 Task: Find connections with filter location Réo with filter topic #Datawith filter profile language French with filter current company Chegg Inc. with filter school Ram Lal Anand College with filter industry Spectator Sports with filter service category Bookkeeping with filter keywords title Administrative Specialist
Action: Mouse moved to (565, 102)
Screenshot: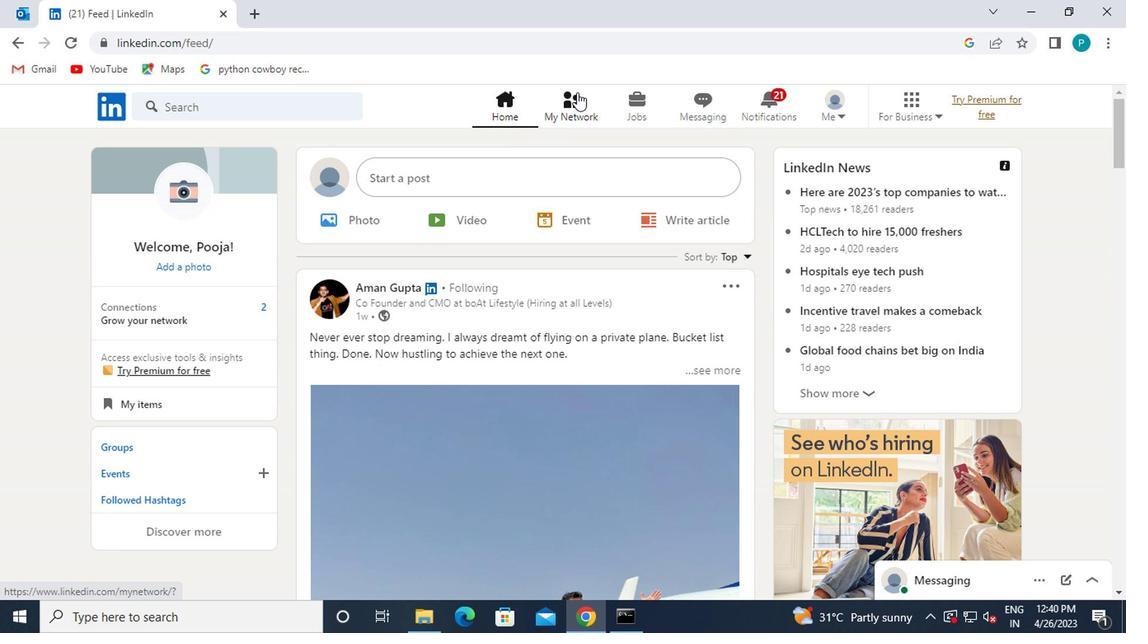 
Action: Mouse pressed left at (565, 102)
Screenshot: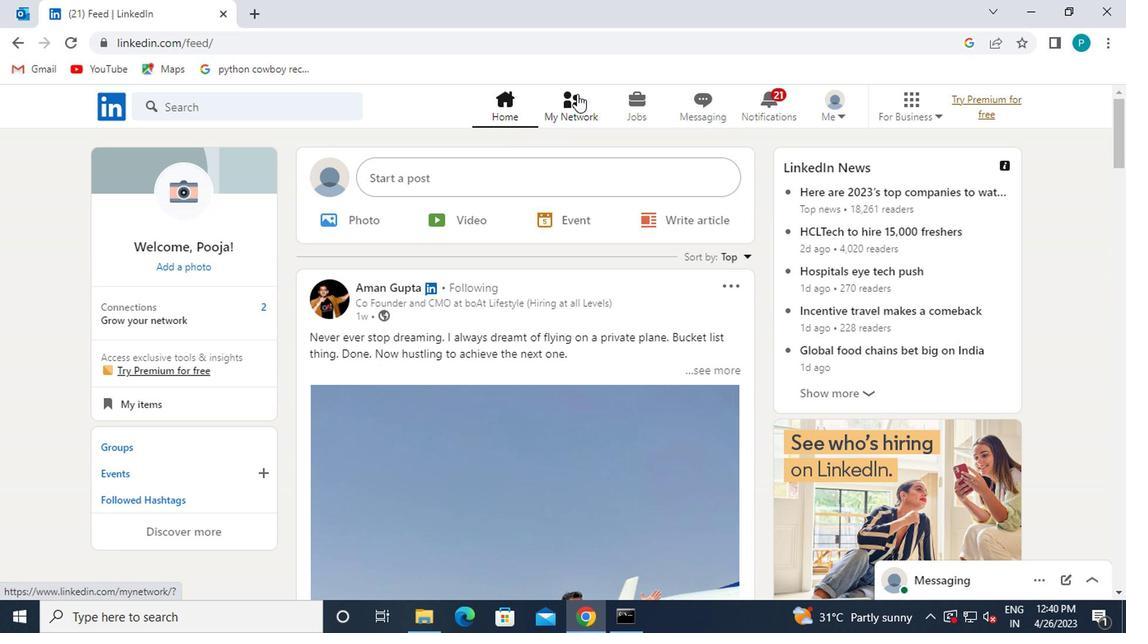 
Action: Mouse moved to (232, 198)
Screenshot: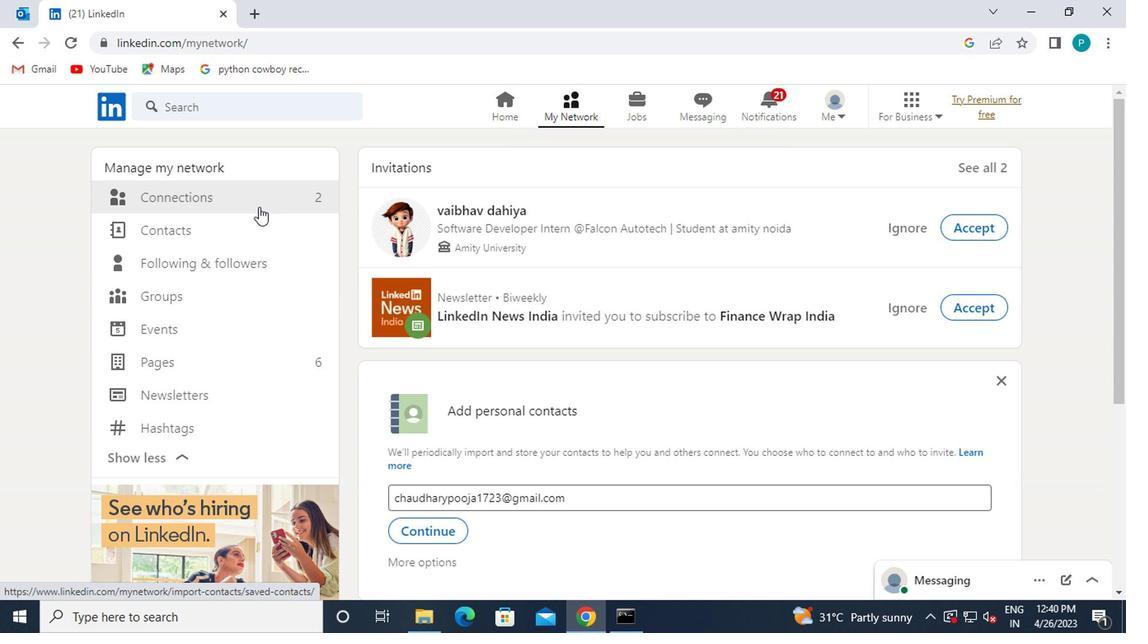 
Action: Mouse pressed left at (232, 198)
Screenshot: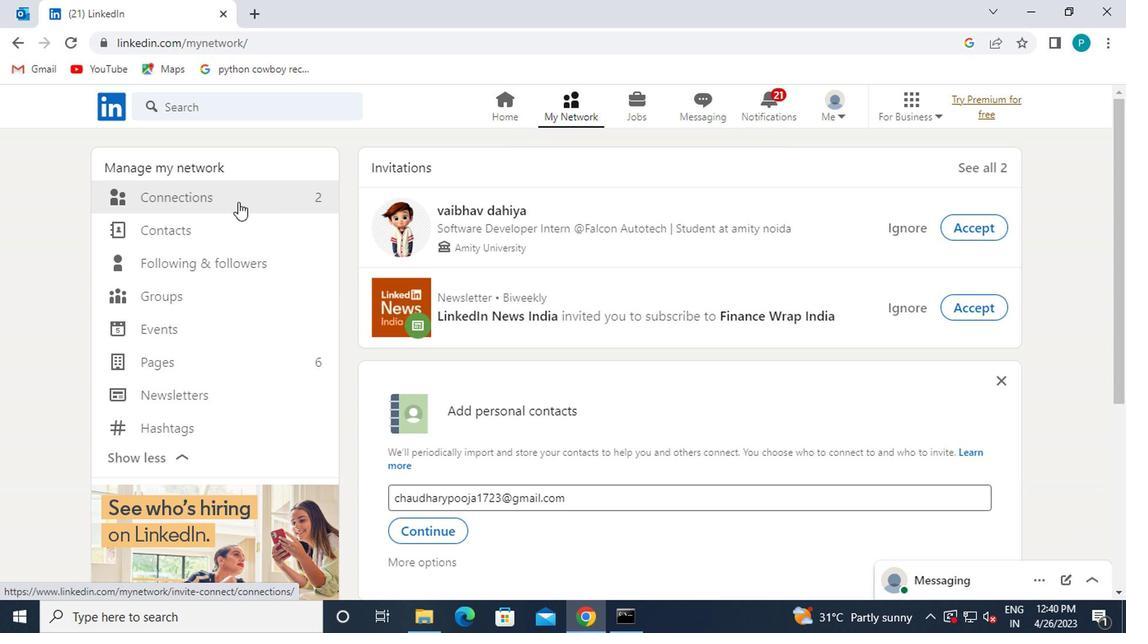 
Action: Mouse moved to (686, 200)
Screenshot: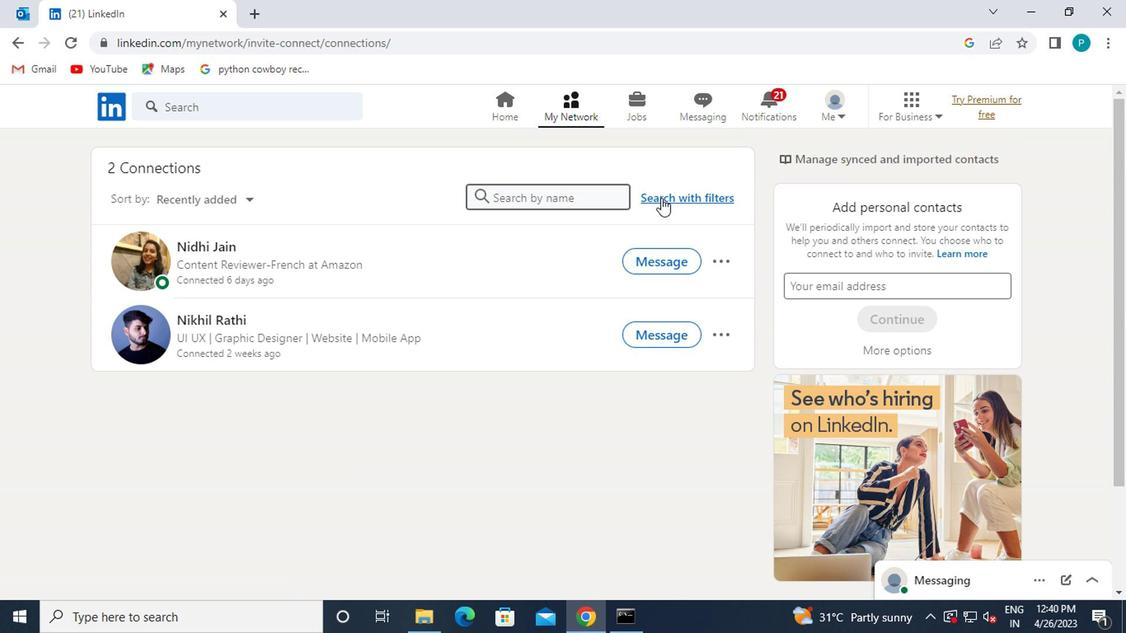 
Action: Mouse pressed left at (686, 200)
Screenshot: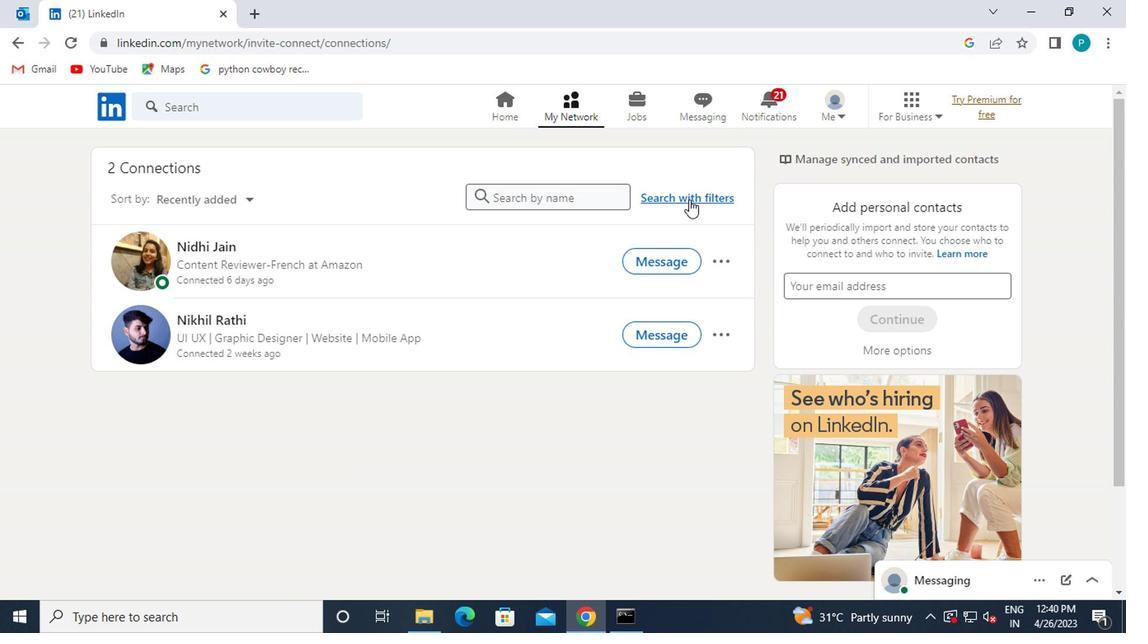 
Action: Mouse moved to (545, 161)
Screenshot: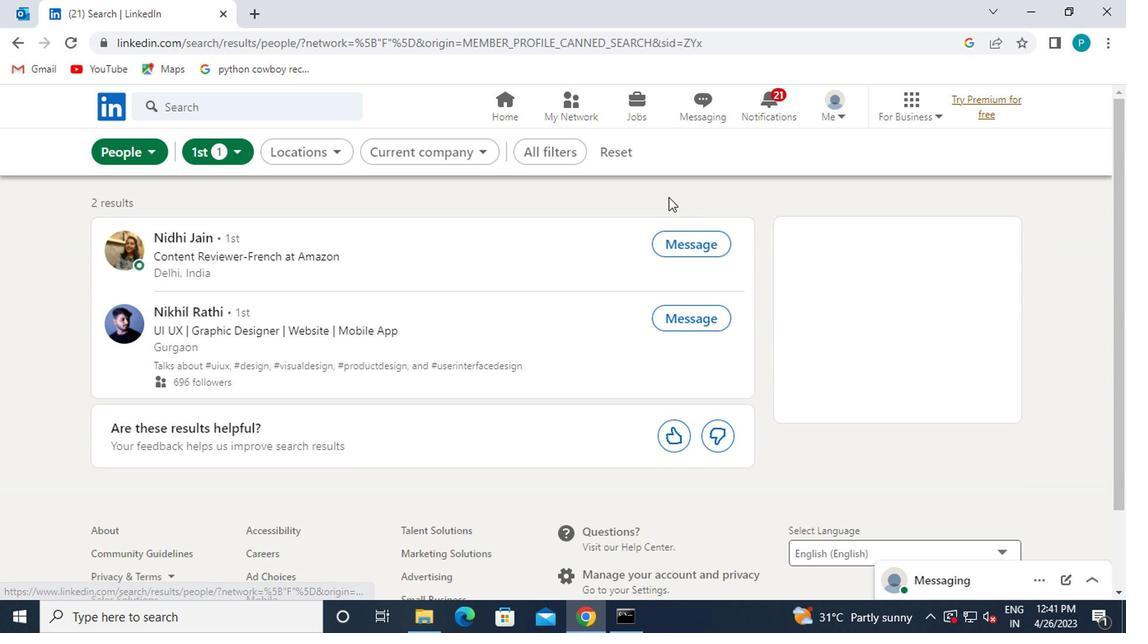 
Action: Mouse pressed left at (545, 161)
Screenshot: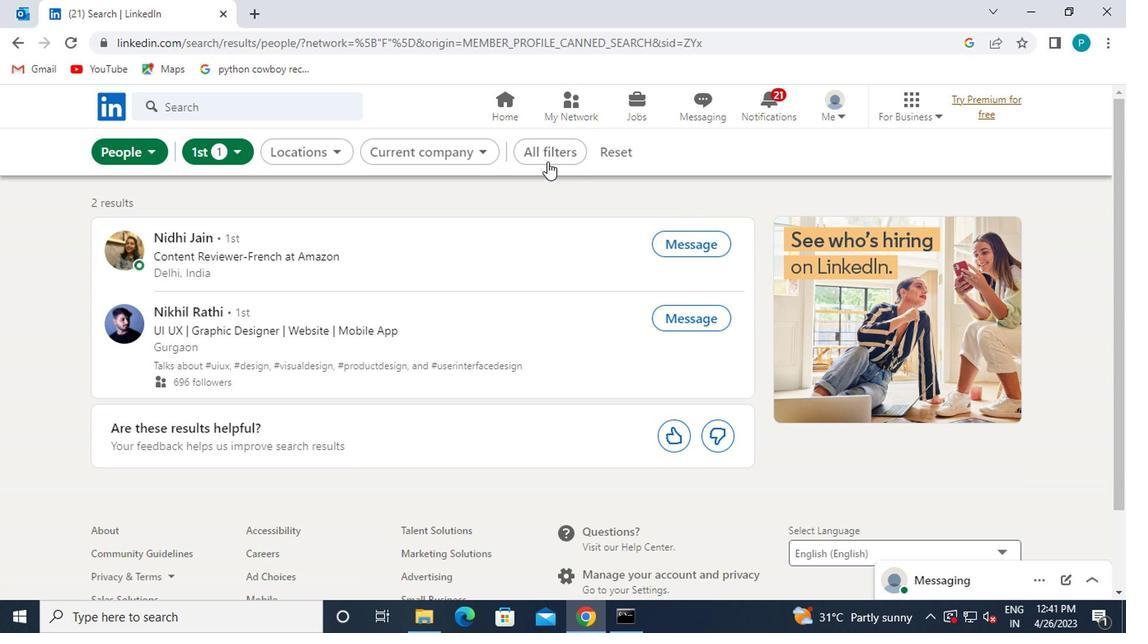 
Action: Mouse moved to (847, 326)
Screenshot: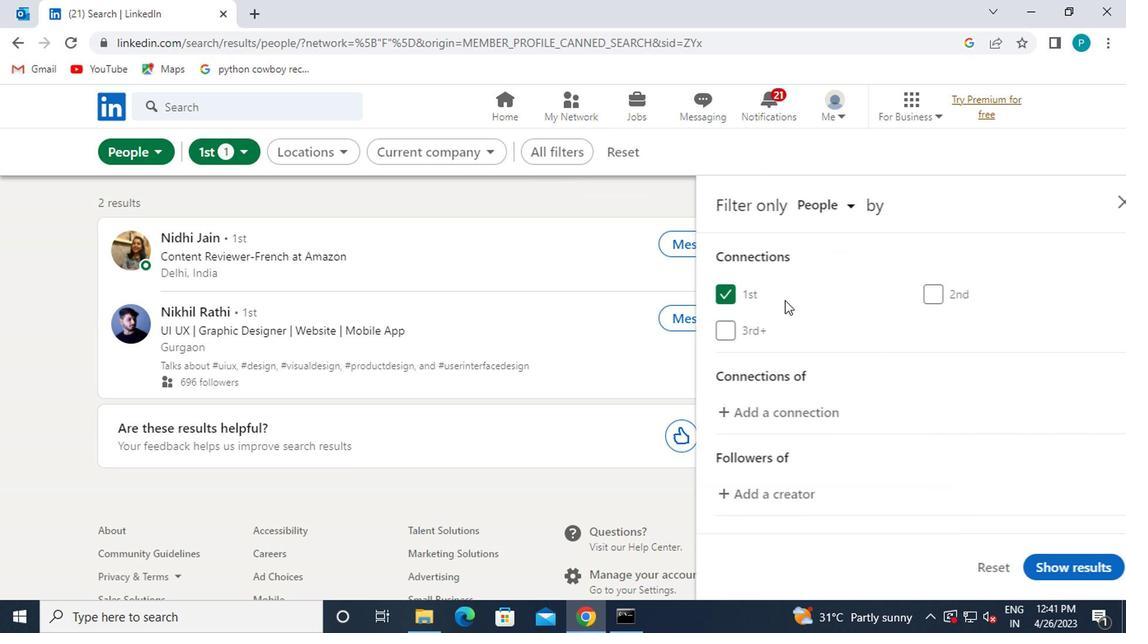
Action: Mouse scrolled (847, 326) with delta (0, 0)
Screenshot: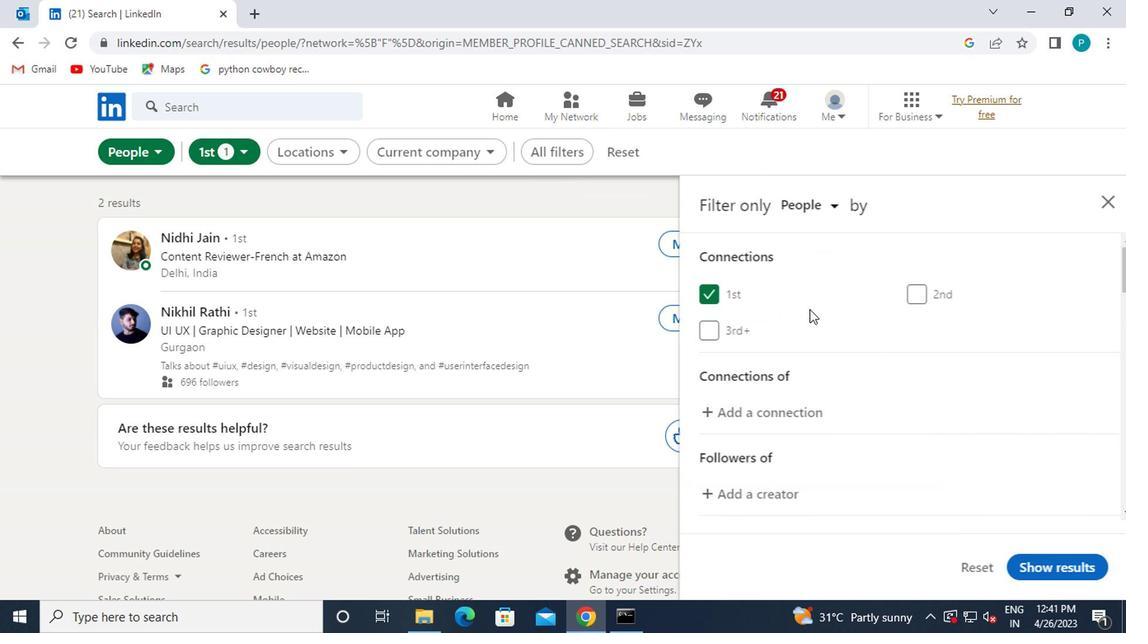 
Action: Mouse scrolled (847, 326) with delta (0, 0)
Screenshot: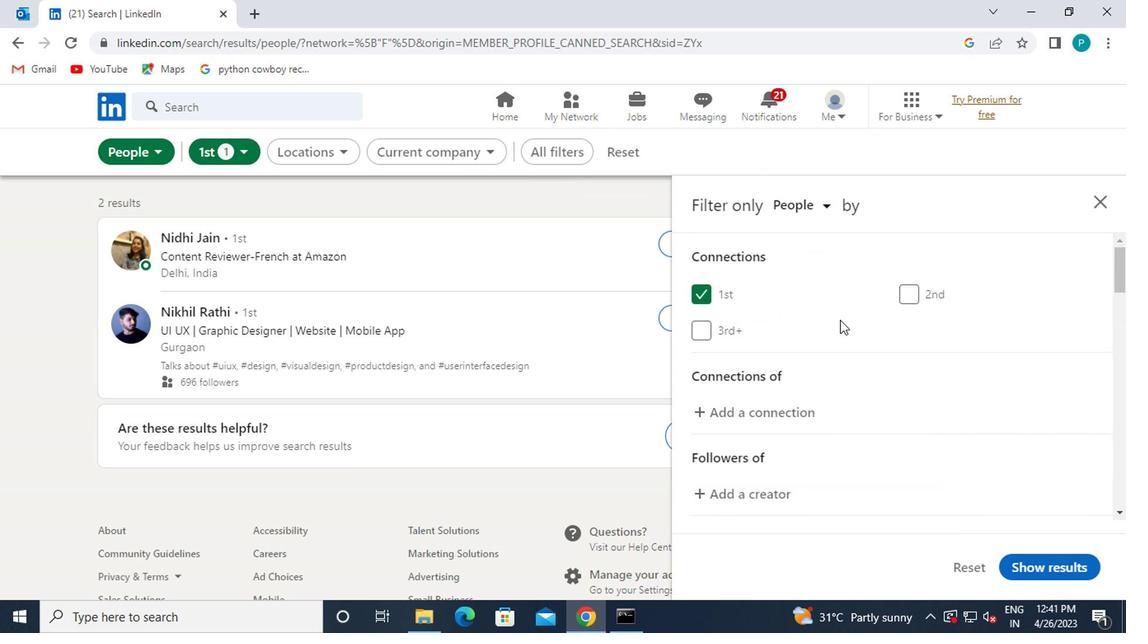 
Action: Mouse moved to (918, 485)
Screenshot: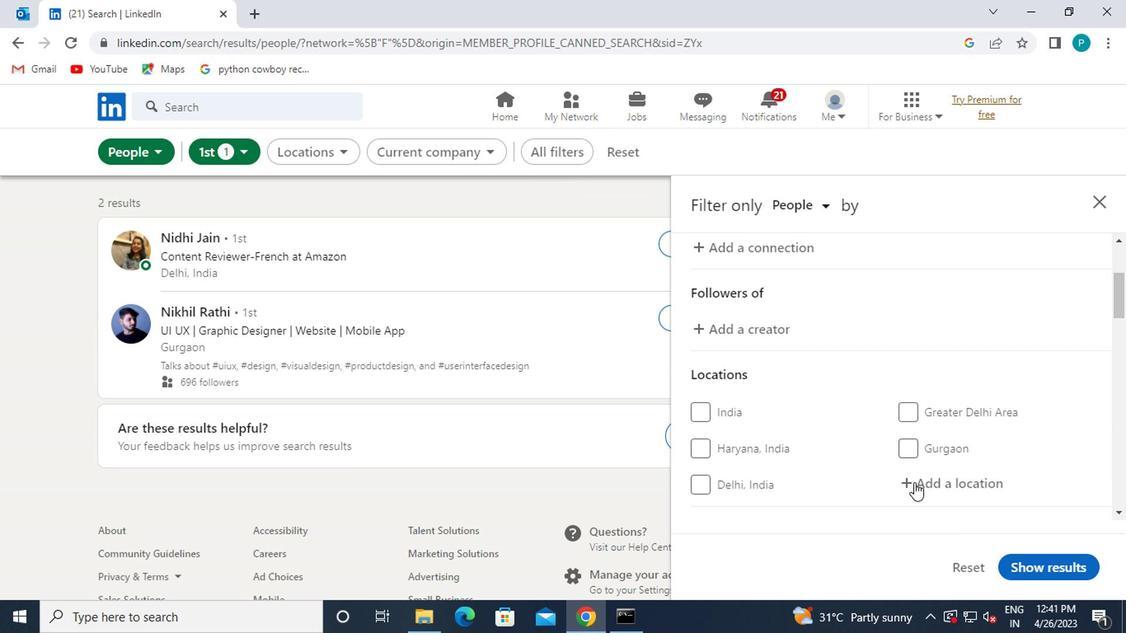
Action: Mouse pressed left at (918, 485)
Screenshot: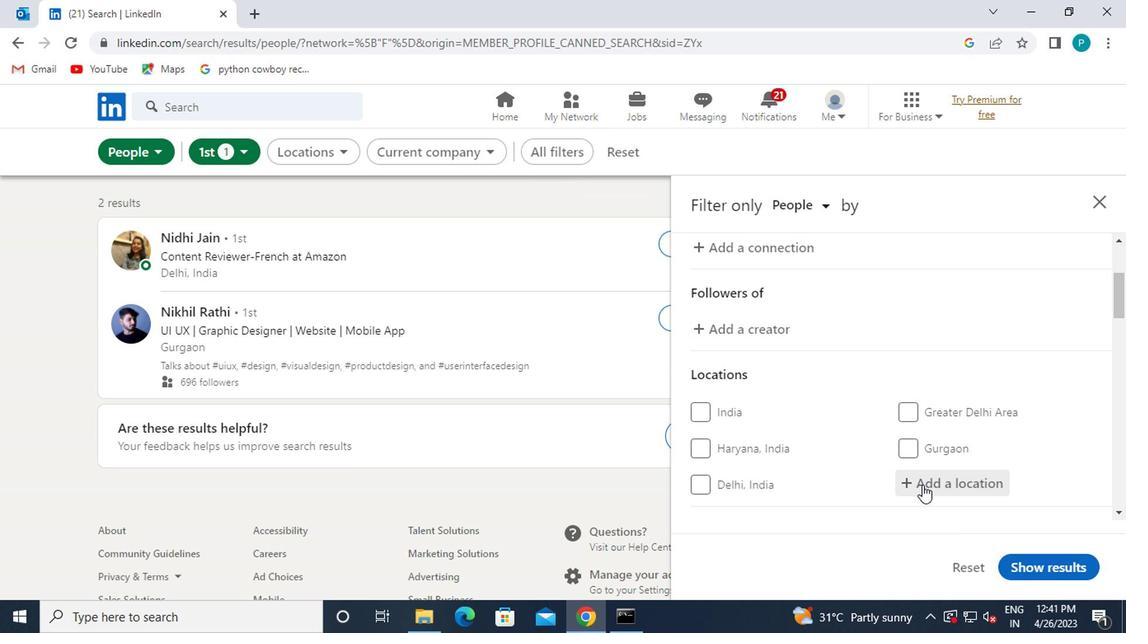 
Action: Mouse moved to (861, 434)
Screenshot: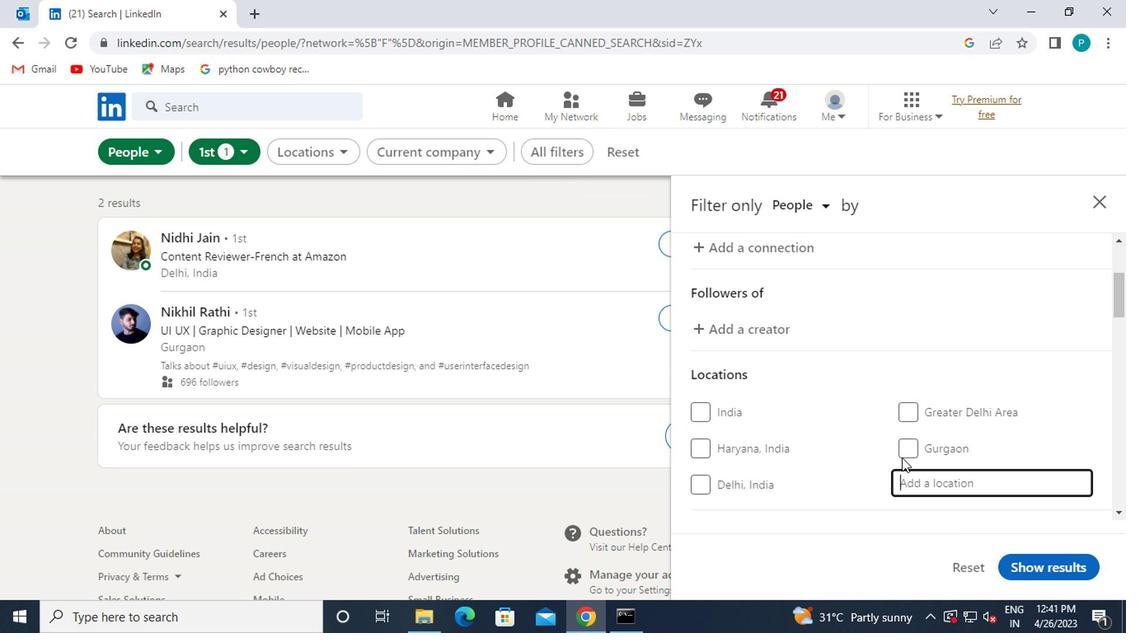 
Action: Mouse scrolled (861, 434) with delta (0, 0)
Screenshot: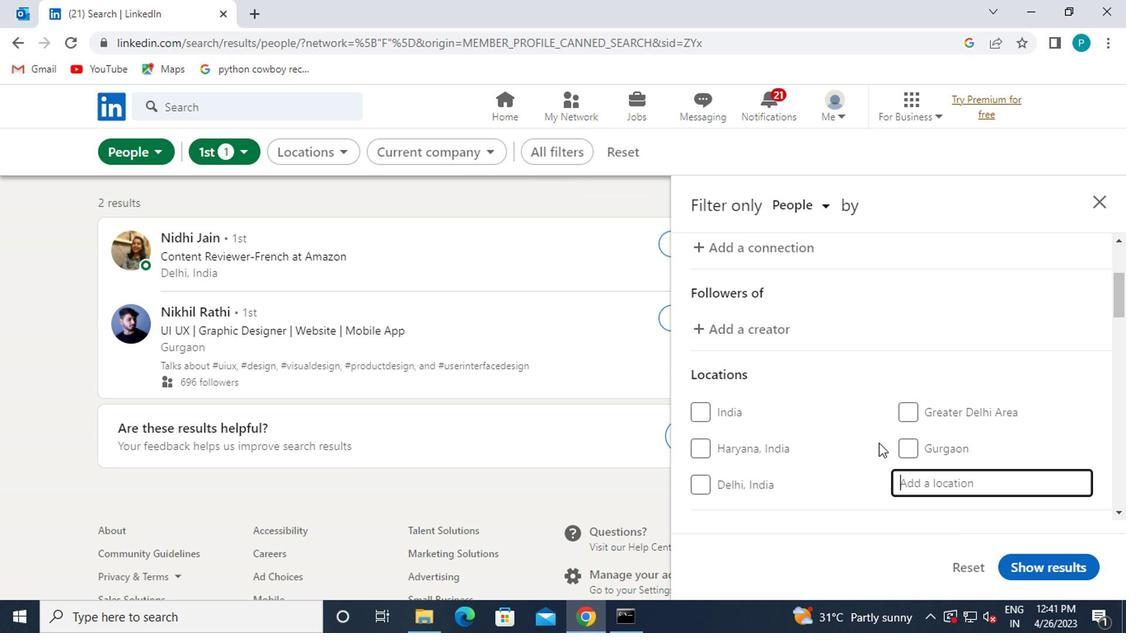 
Action: Mouse moved to (858, 432)
Screenshot: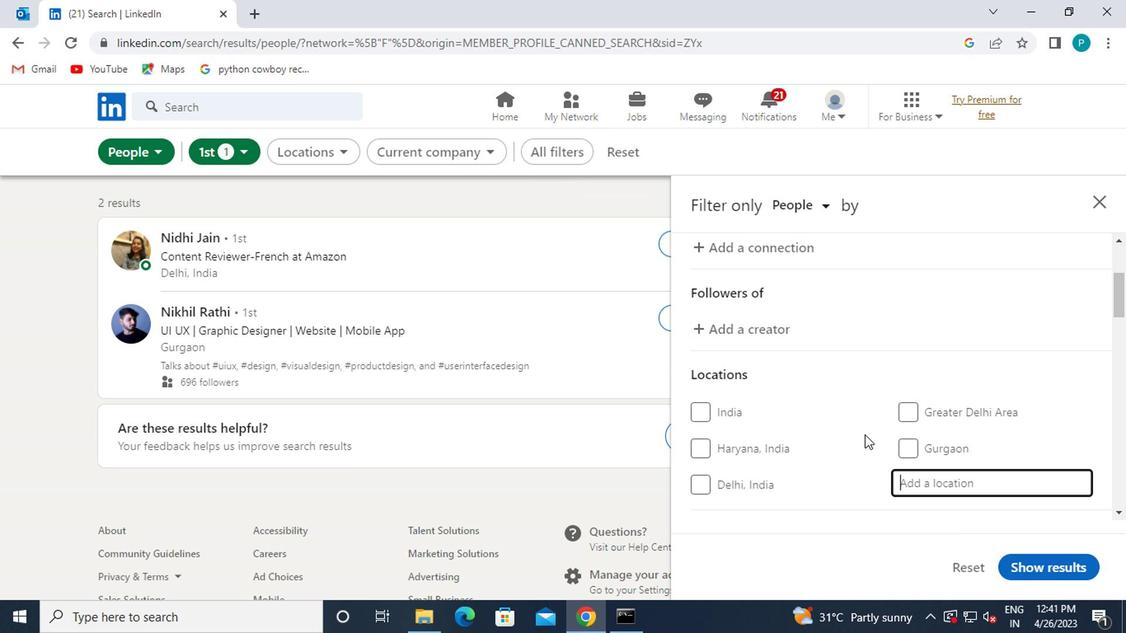 
Action: Mouse scrolled (858, 432) with delta (0, 0)
Screenshot: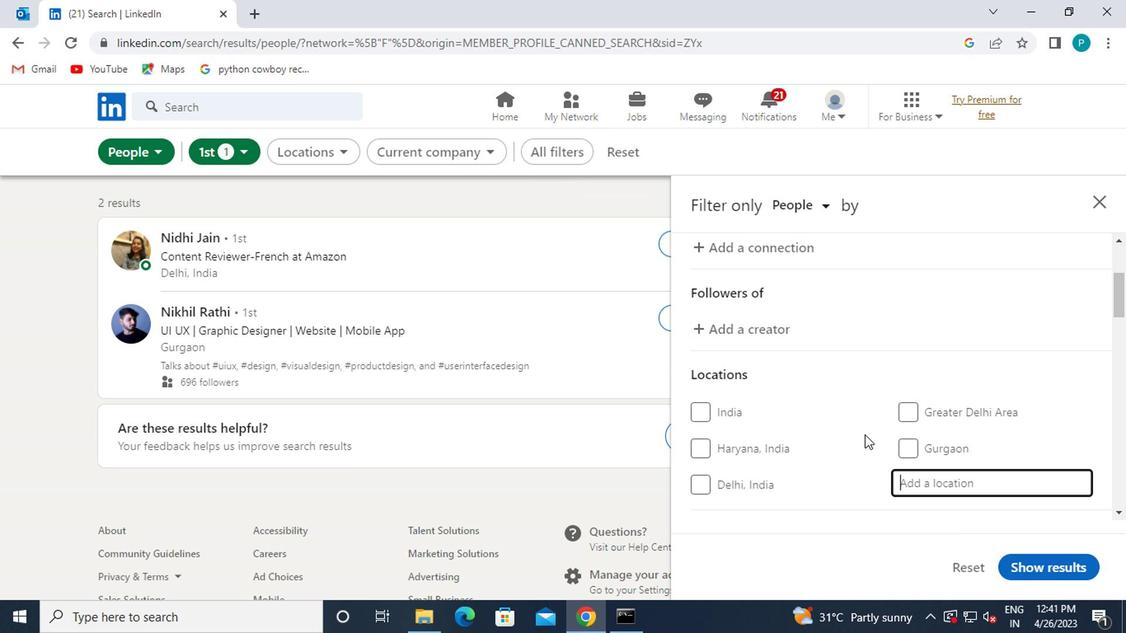 
Action: Mouse moved to (854, 419)
Screenshot: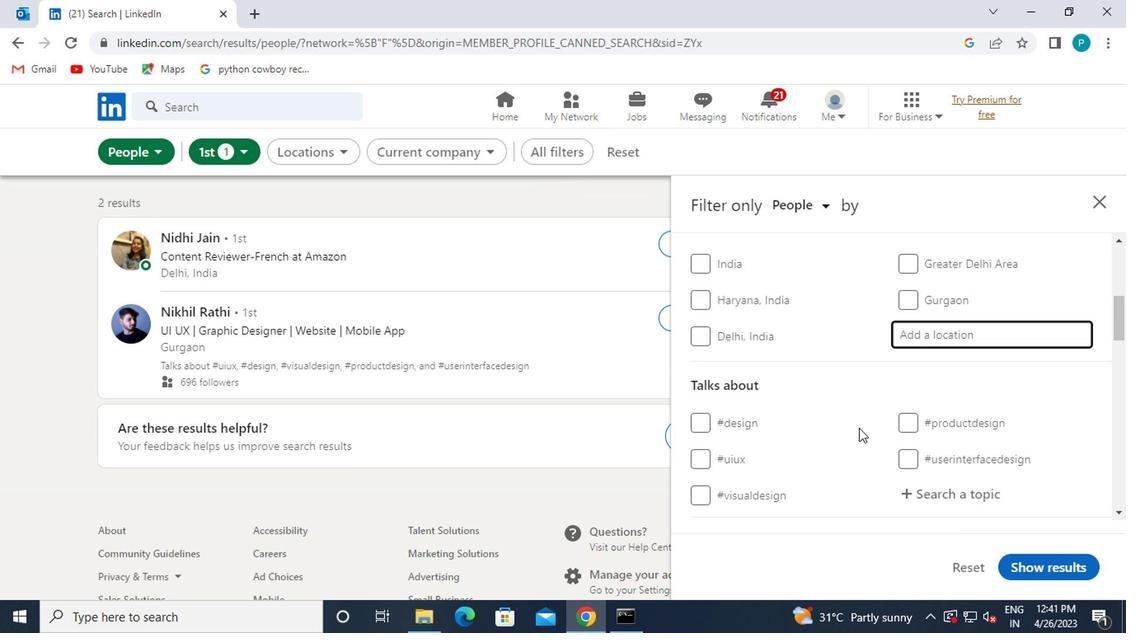 
Action: Key pressed <Key.caps_lock>r<Key.caps_lock>eo<Key.enter>
Screenshot: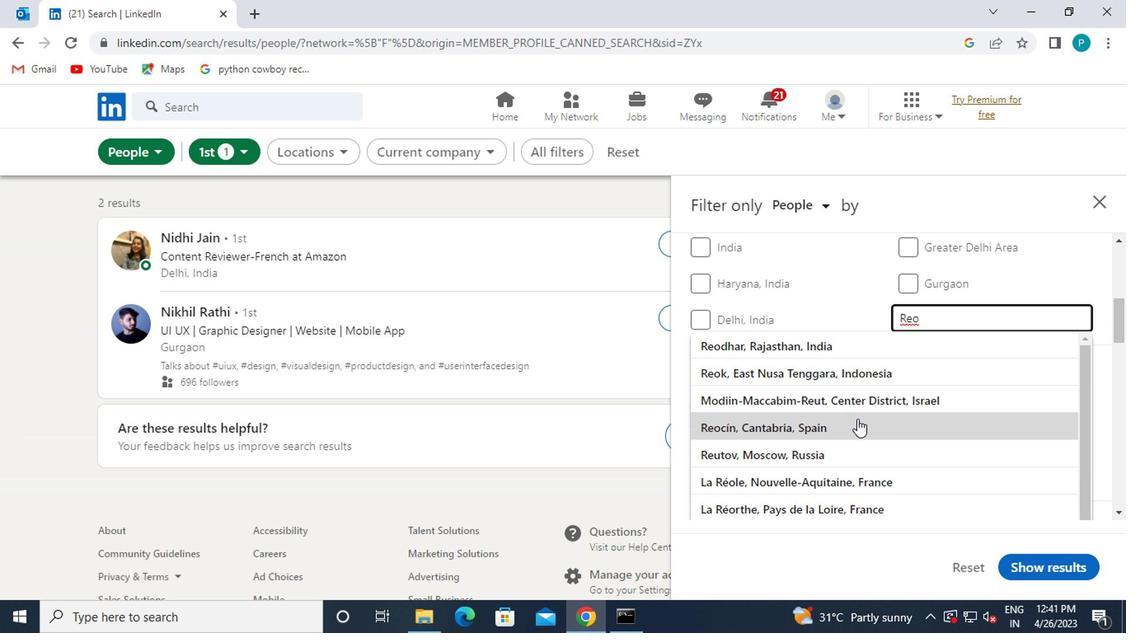 
Action: Mouse moved to (929, 467)
Screenshot: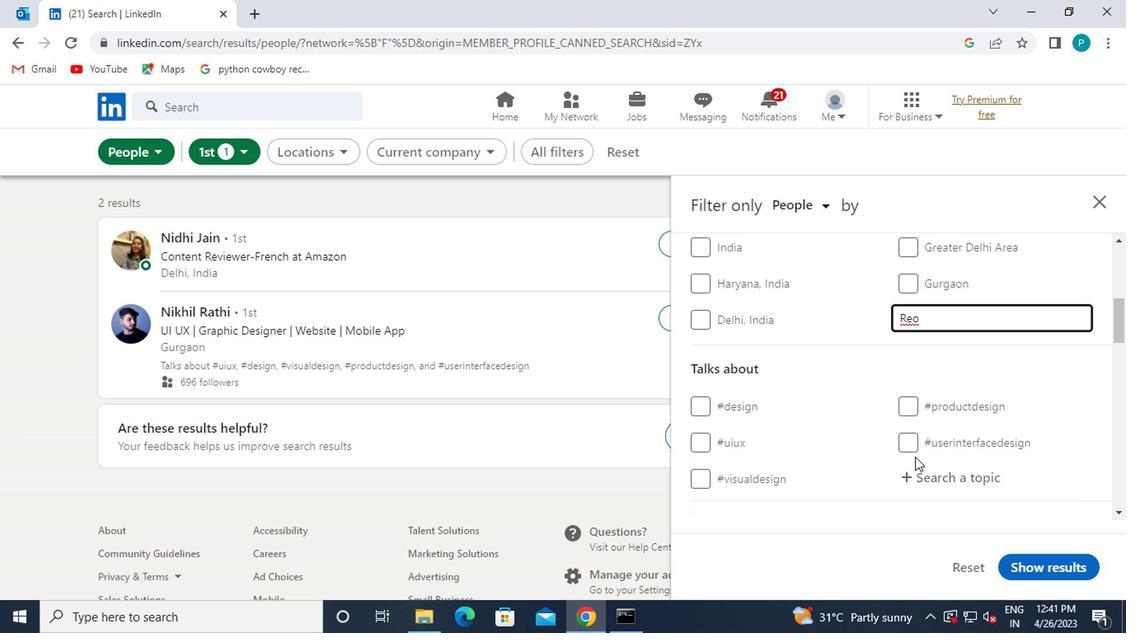
Action: Mouse pressed left at (929, 467)
Screenshot: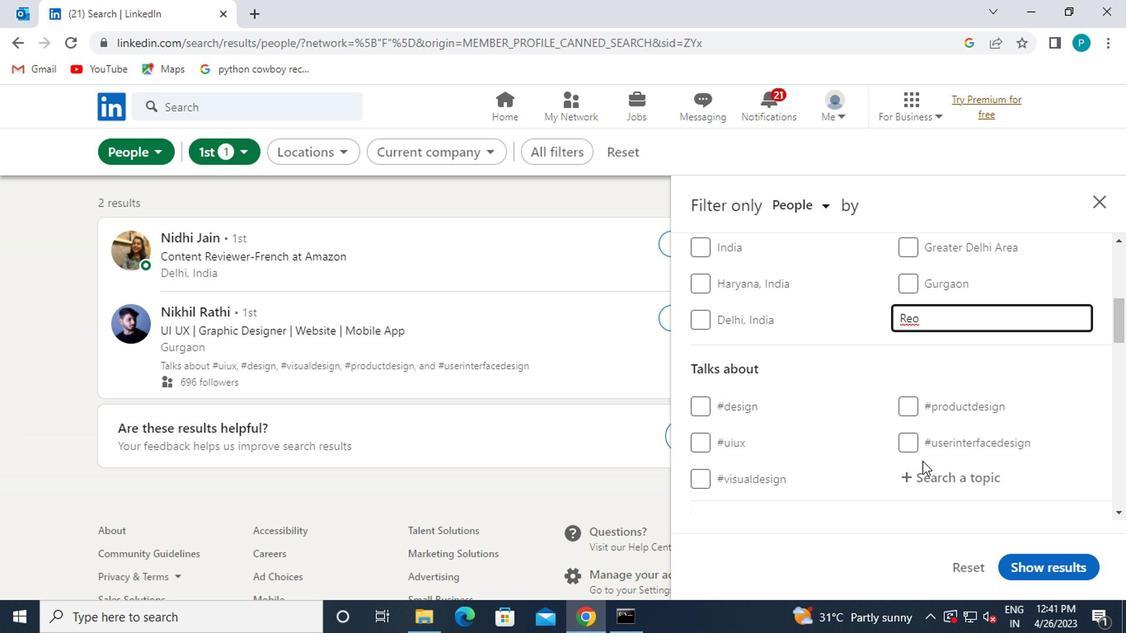
Action: Key pressed <Key.shift>#<Key.caps_lock>D<Key.caps_lock>ATA
Screenshot: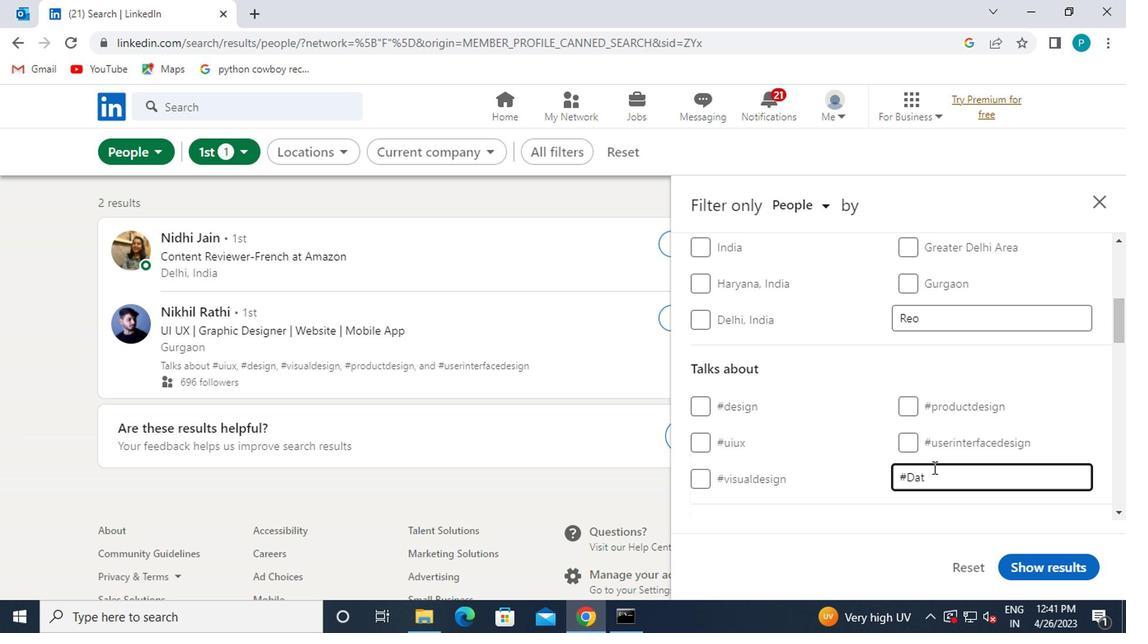 
Action: Mouse moved to (842, 427)
Screenshot: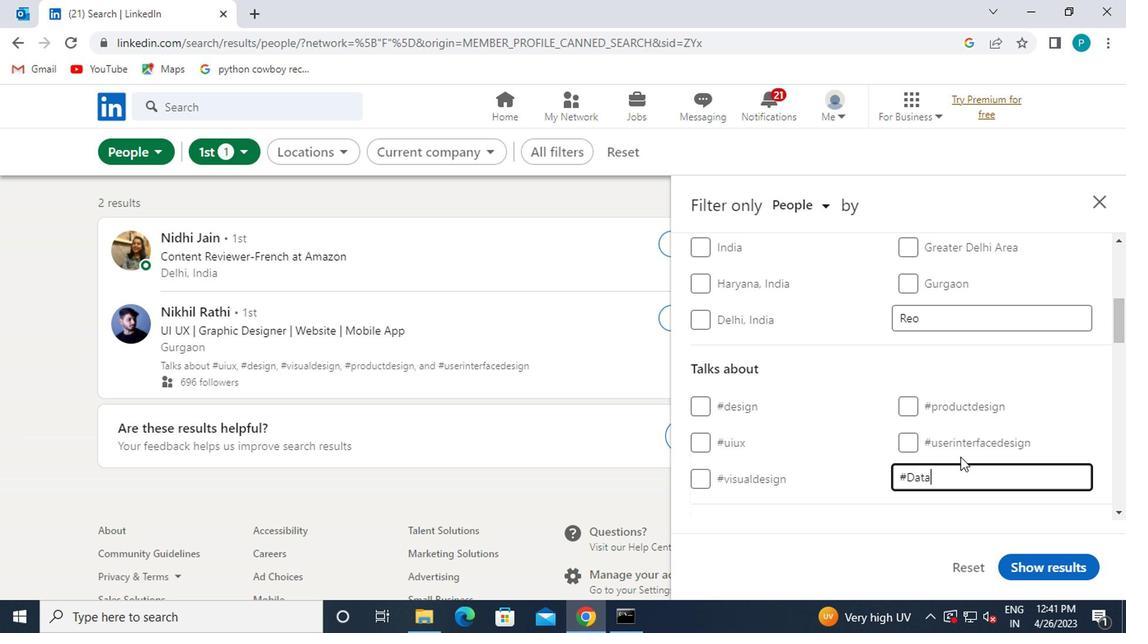 
Action: Mouse scrolled (842, 426) with delta (0, -1)
Screenshot: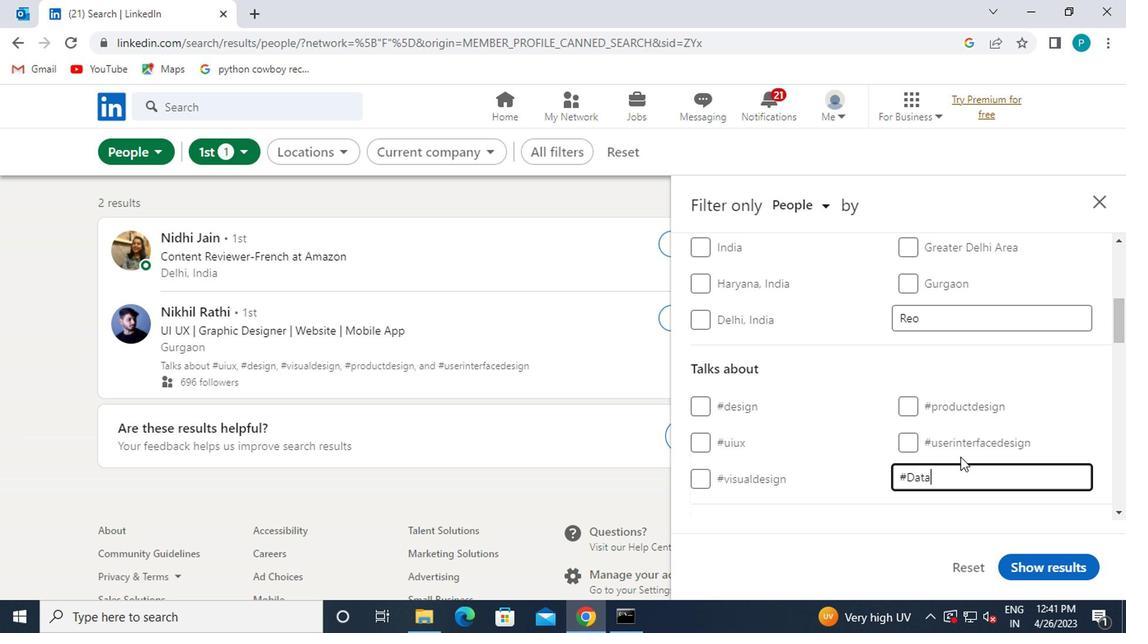 
Action: Mouse scrolled (842, 426) with delta (0, -1)
Screenshot: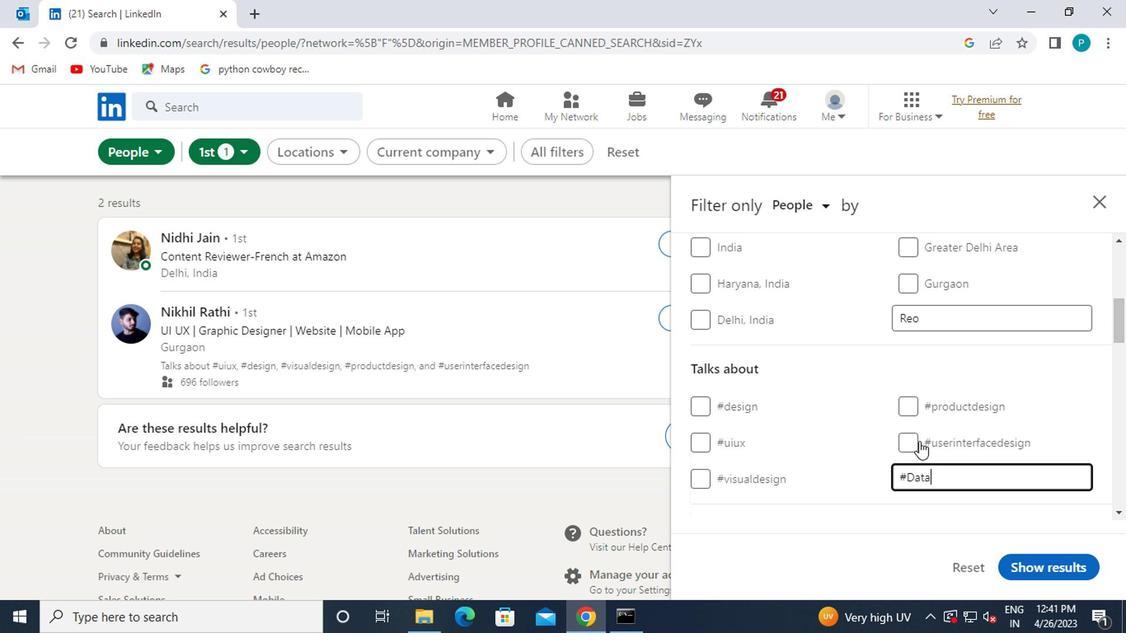
Action: Mouse moved to (916, 409)
Screenshot: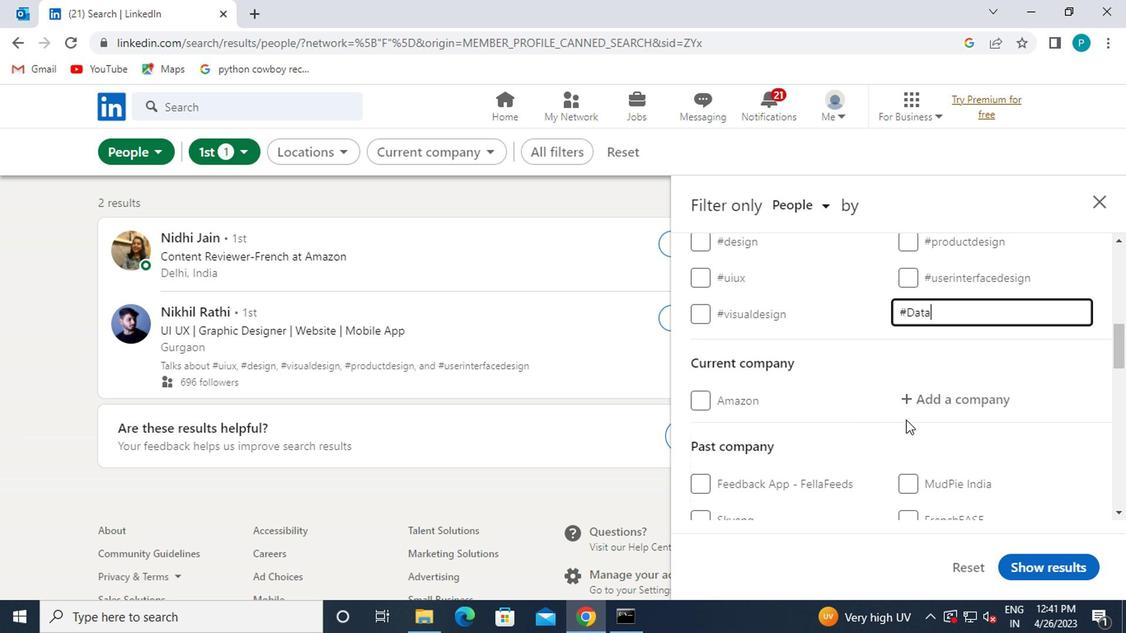 
Action: Mouse pressed left at (916, 409)
Screenshot: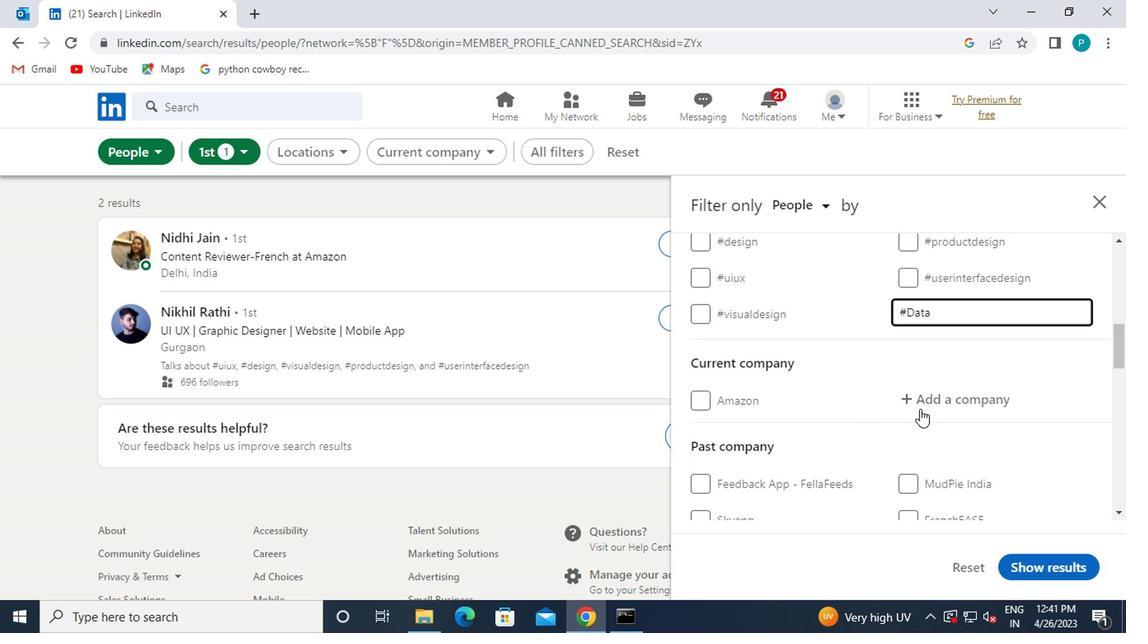 
Action: Mouse moved to (920, 409)
Screenshot: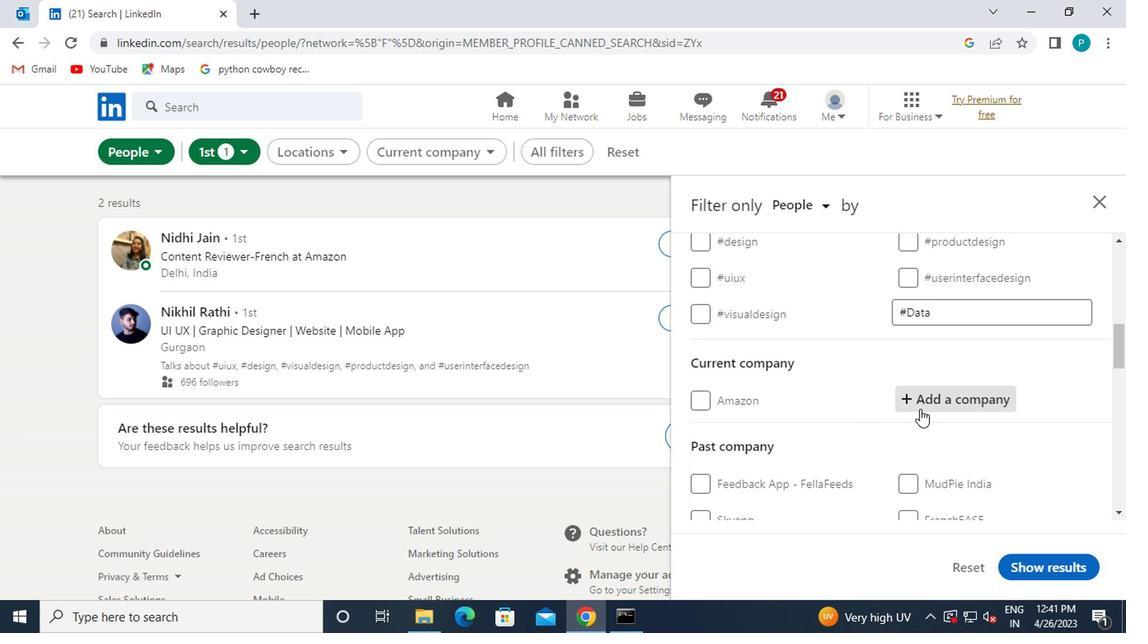 
Action: Key pressed CHEGG
Screenshot: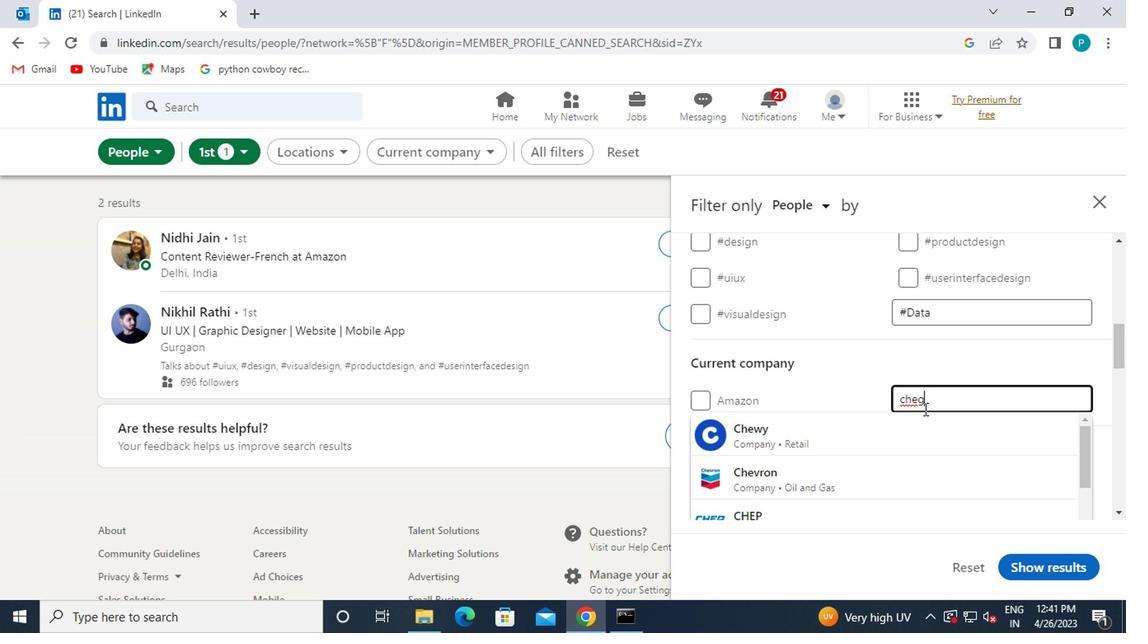 
Action: Mouse moved to (918, 422)
Screenshot: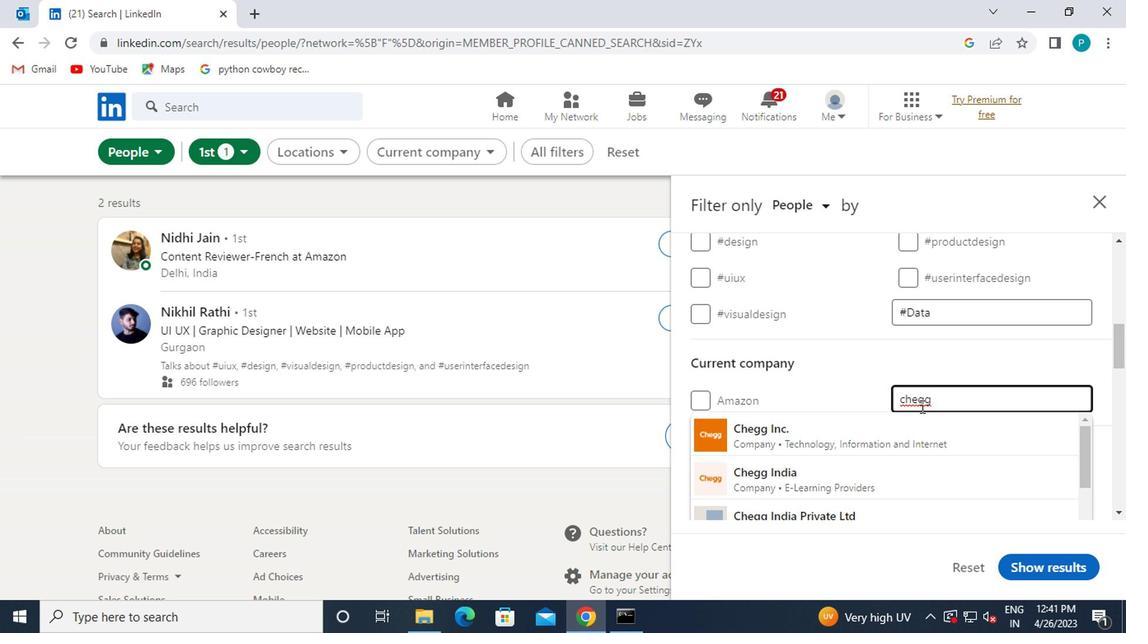 
Action: Mouse pressed left at (918, 422)
Screenshot: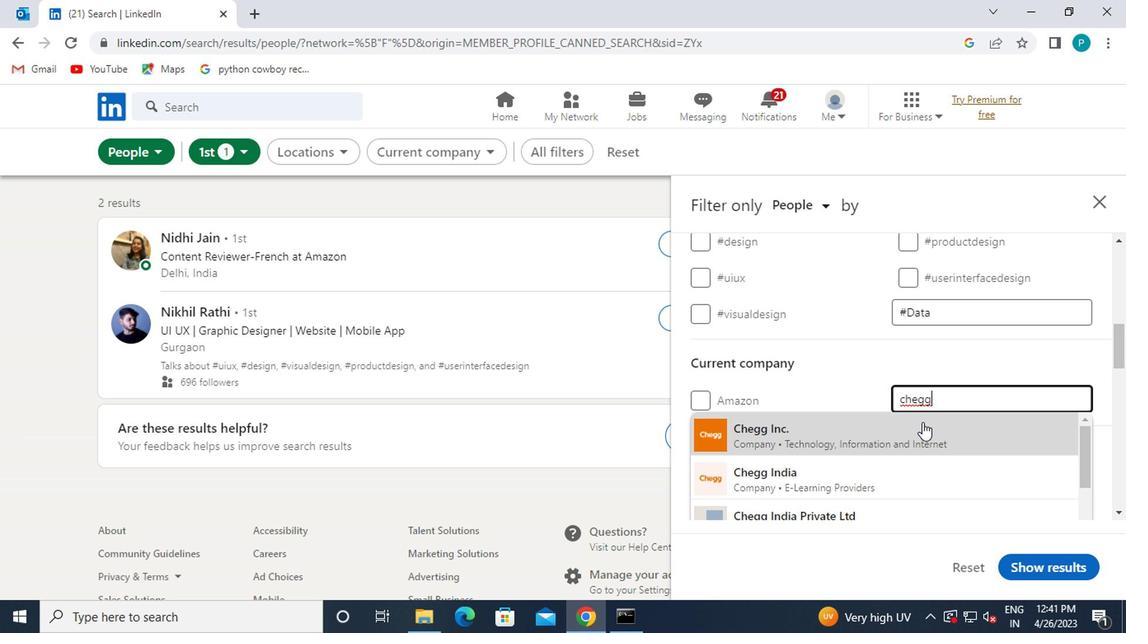 
Action: Mouse moved to (910, 420)
Screenshot: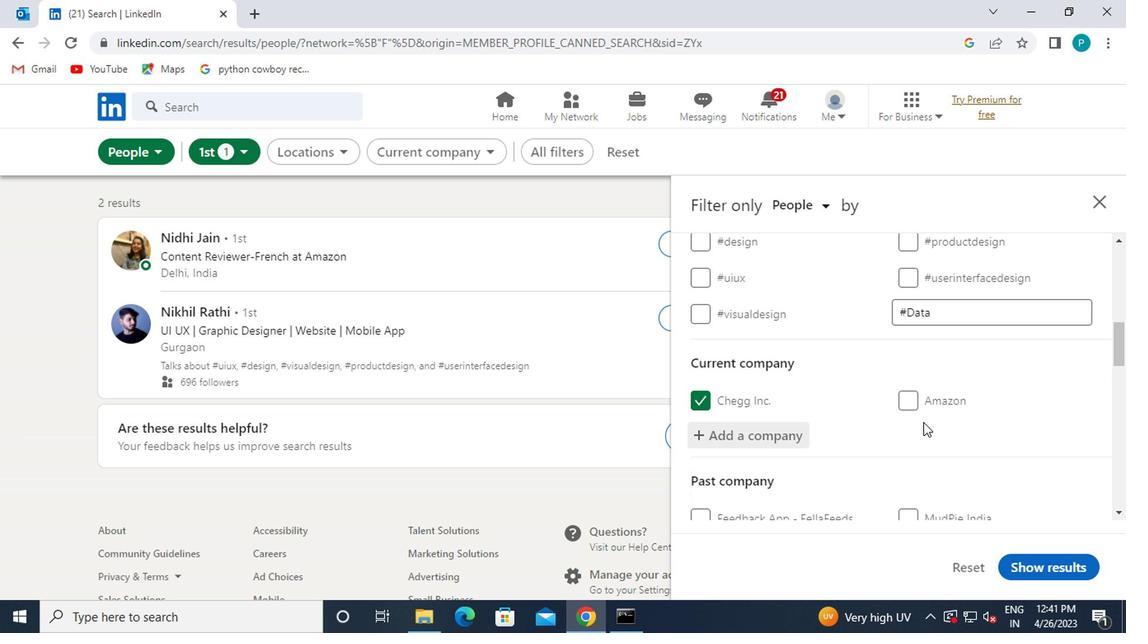 
Action: Mouse scrolled (910, 420) with delta (0, 0)
Screenshot: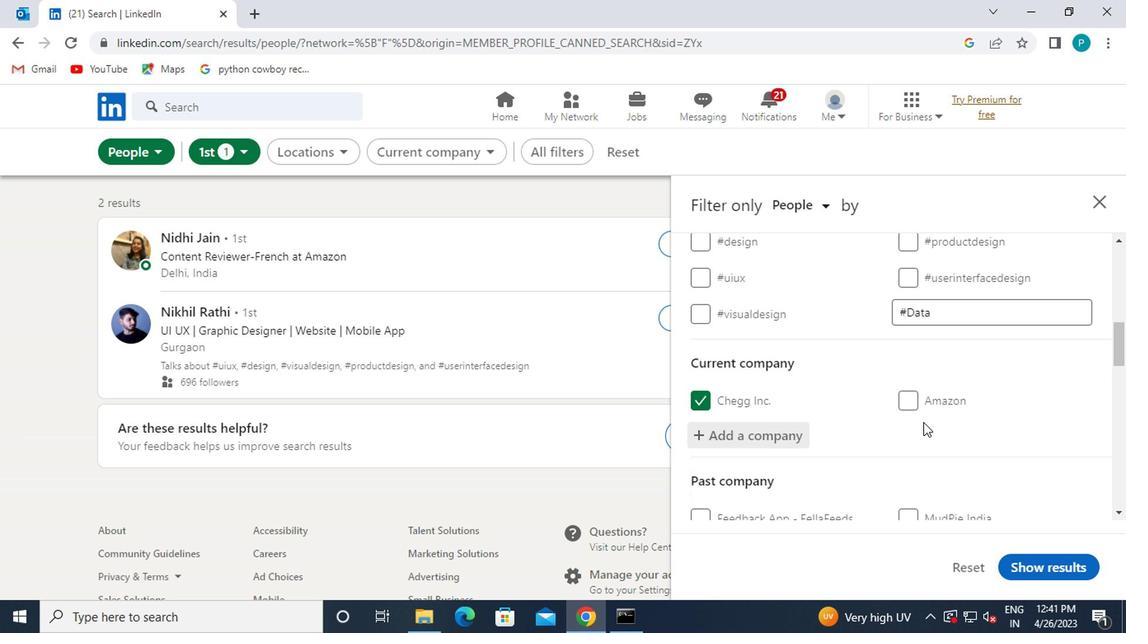 
Action: Mouse moved to (908, 420)
Screenshot: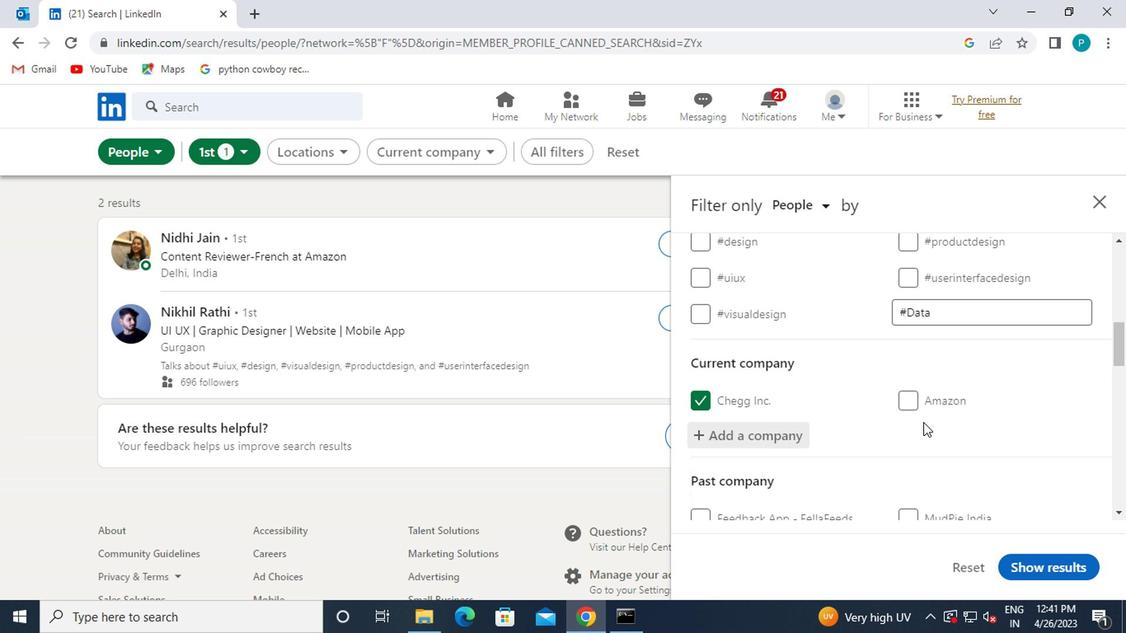 
Action: Mouse scrolled (908, 419) with delta (0, 0)
Screenshot: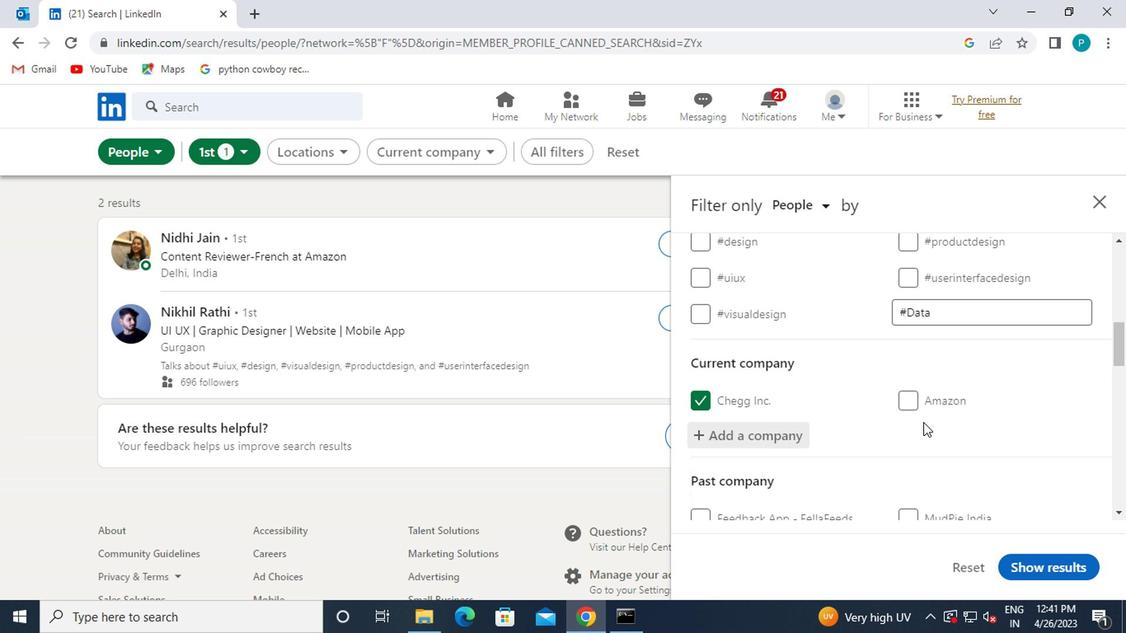 
Action: Mouse moved to (906, 419)
Screenshot: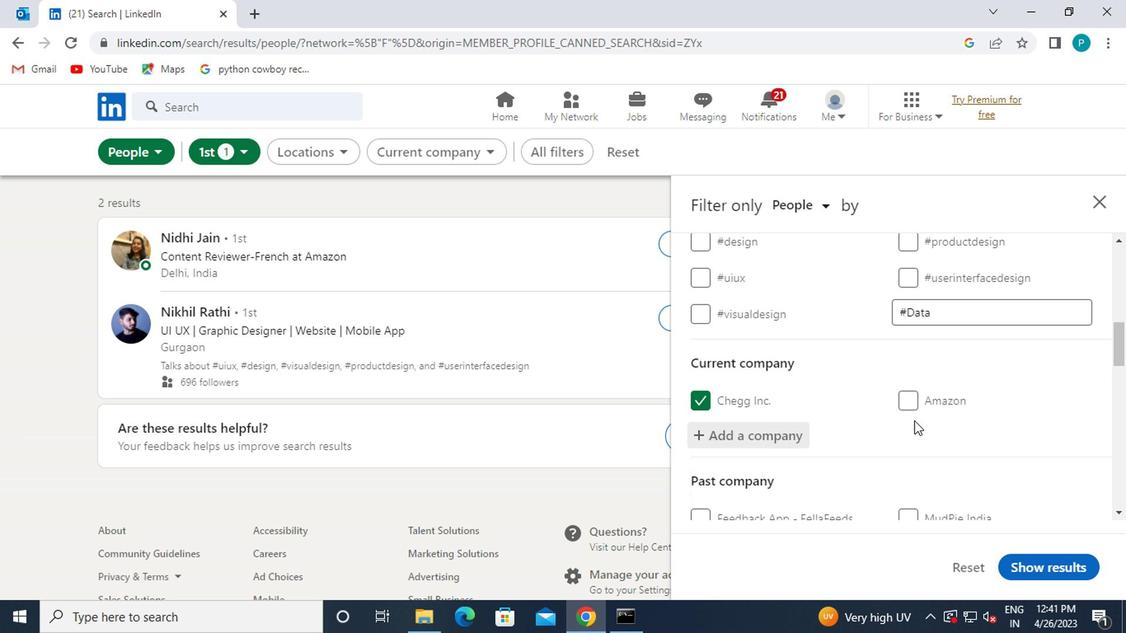 
Action: Mouse scrolled (906, 418) with delta (0, -1)
Screenshot: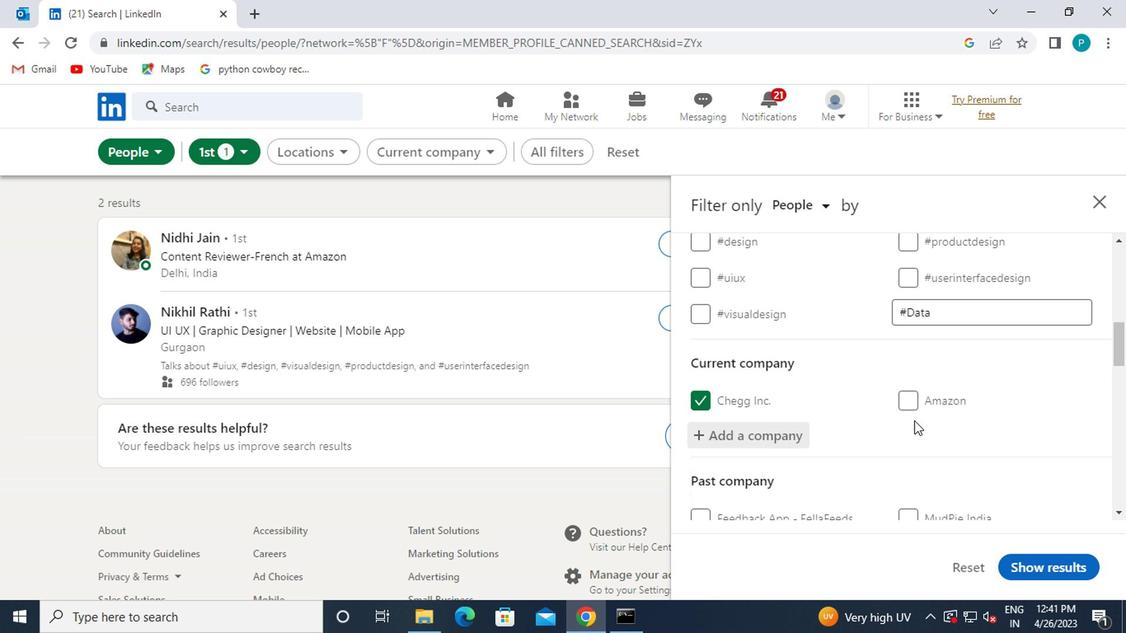 
Action: Mouse moved to (885, 377)
Screenshot: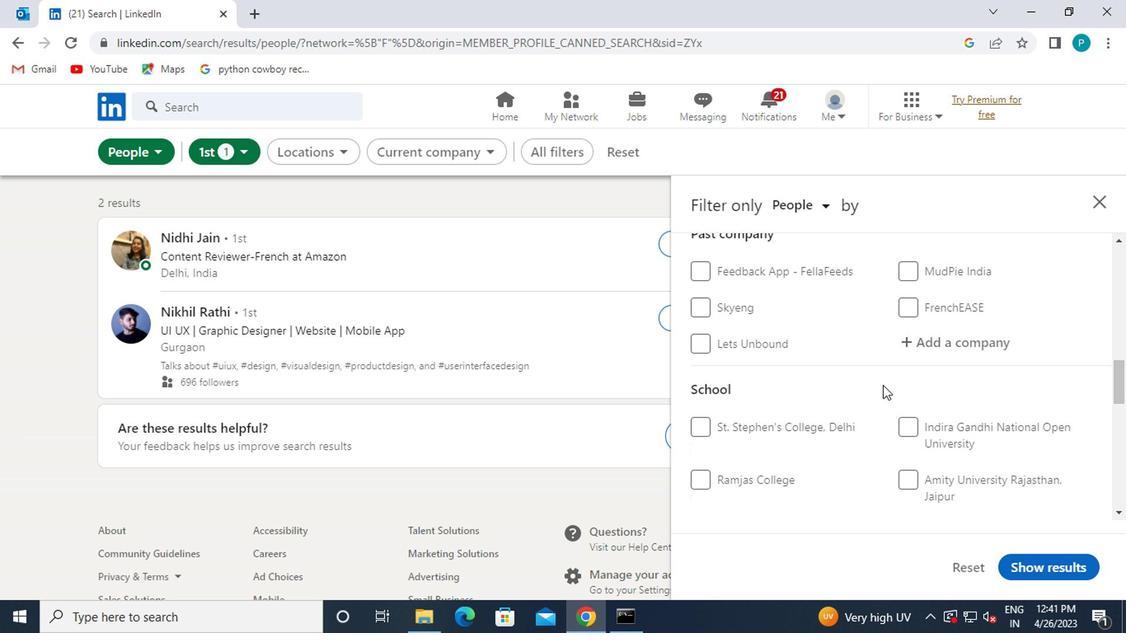 
Action: Mouse scrolled (885, 378) with delta (0, 1)
Screenshot: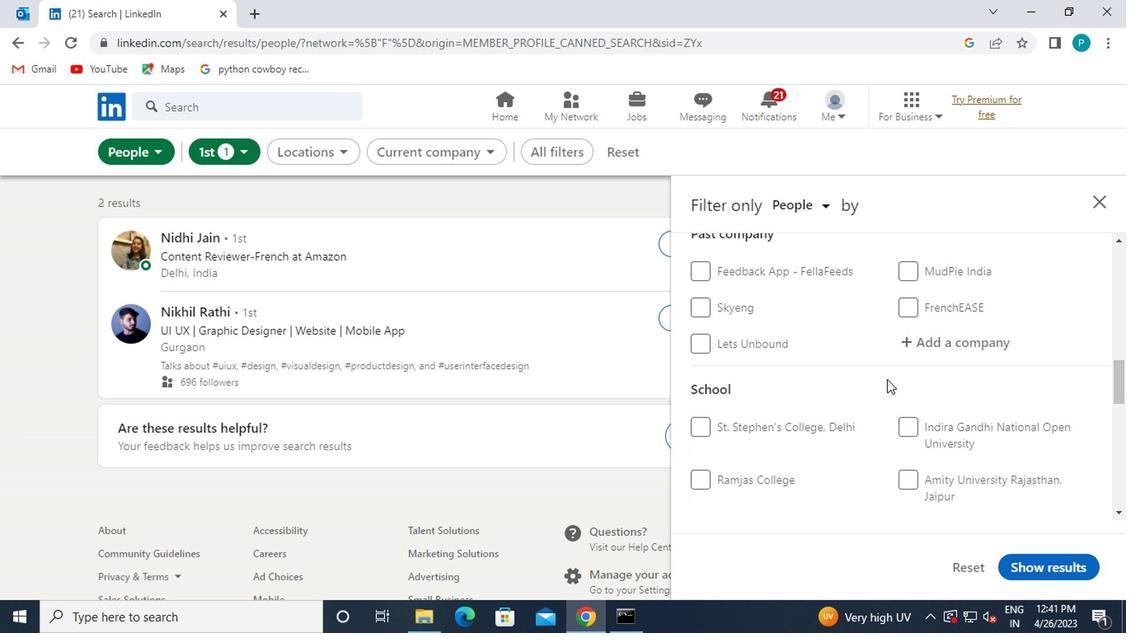 
Action: Mouse moved to (886, 377)
Screenshot: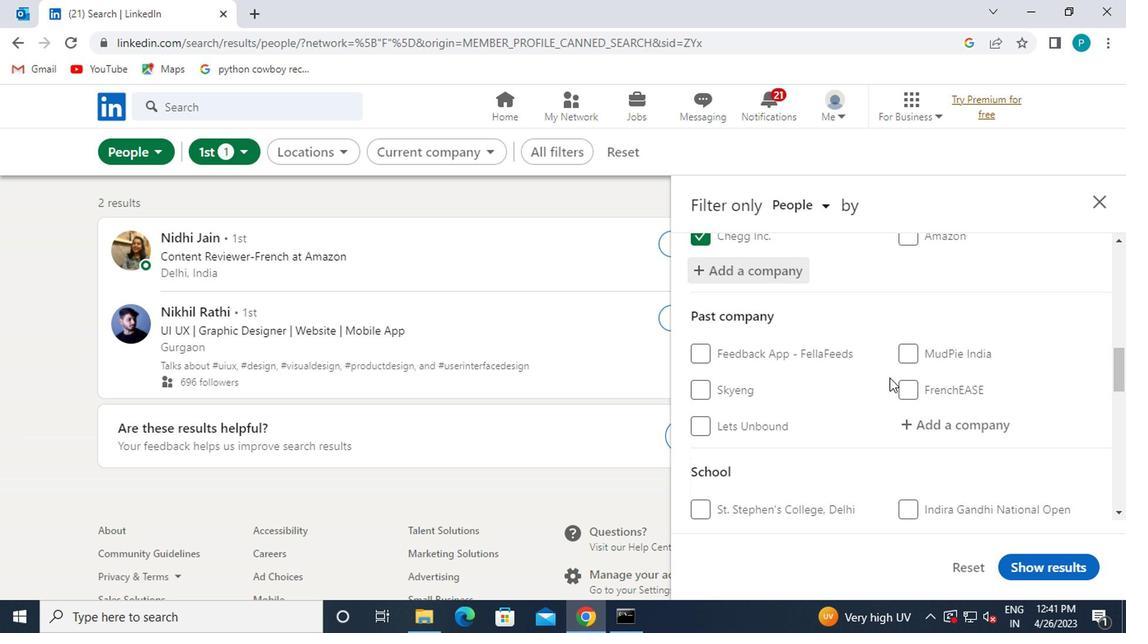 
Action: Mouse scrolled (886, 377) with delta (0, 0)
Screenshot: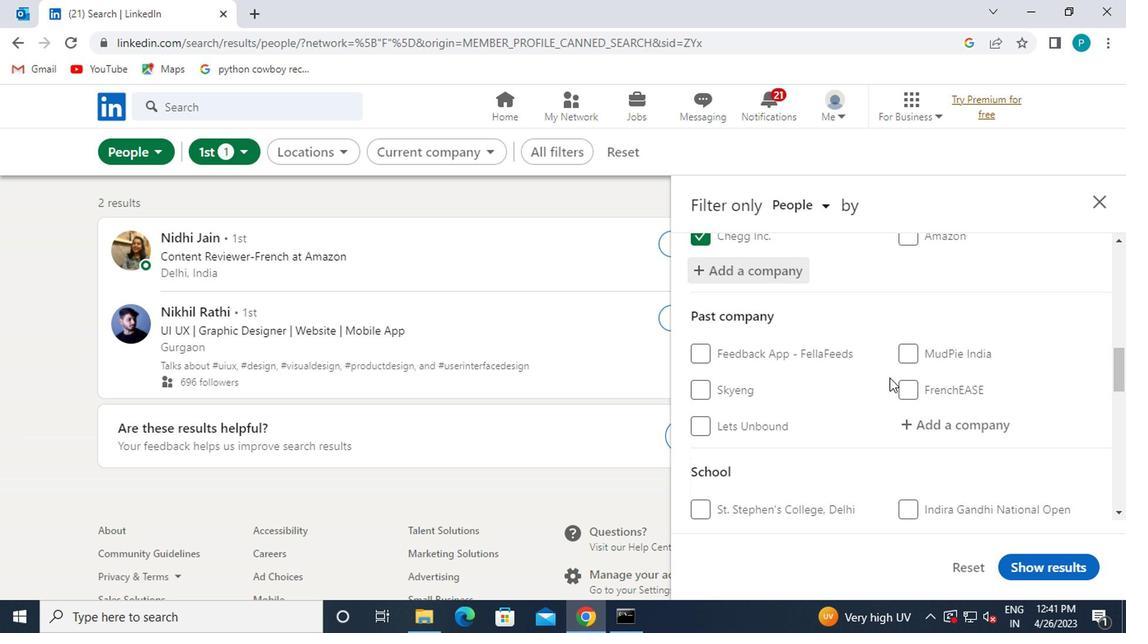 
Action: Mouse moved to (888, 381)
Screenshot: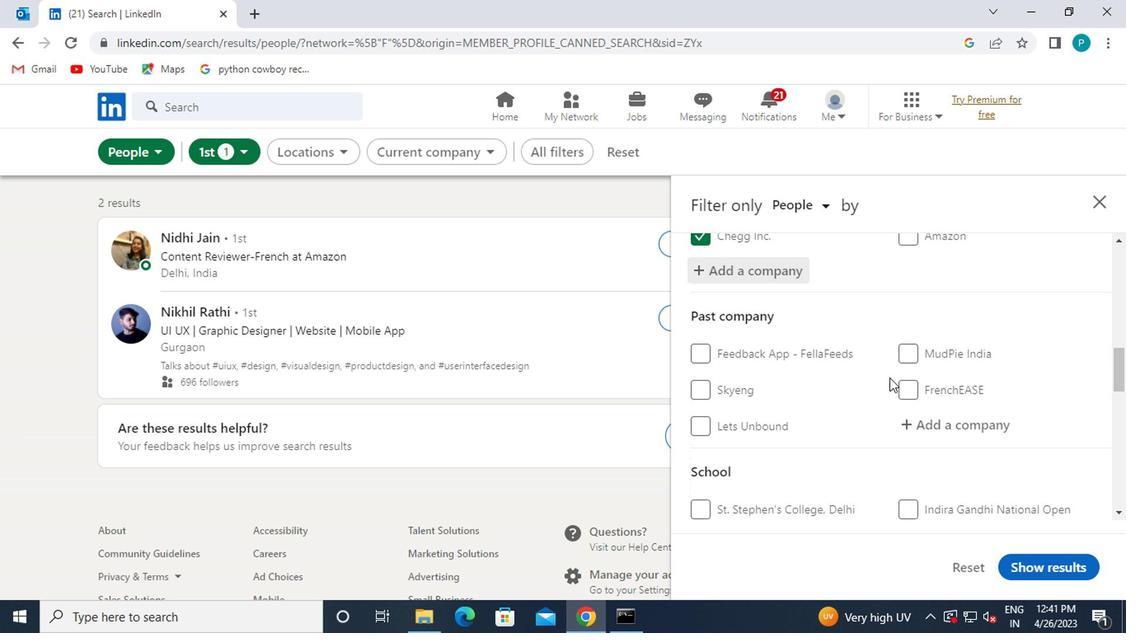 
Action: Mouse scrolled (888, 380) with delta (0, 0)
Screenshot: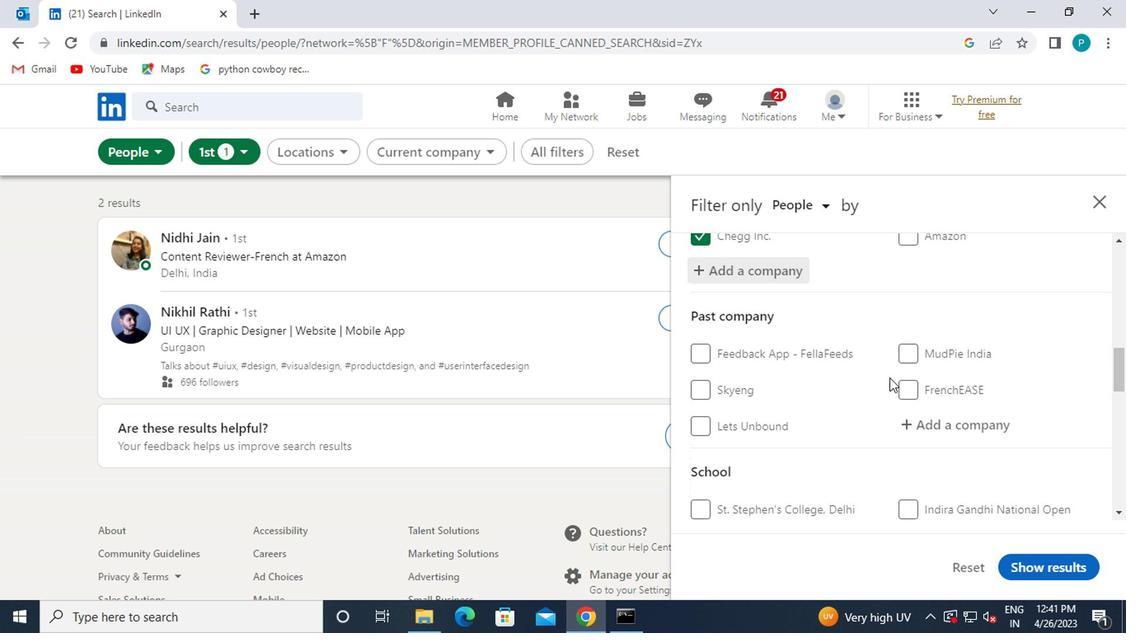 
Action: Mouse moved to (912, 442)
Screenshot: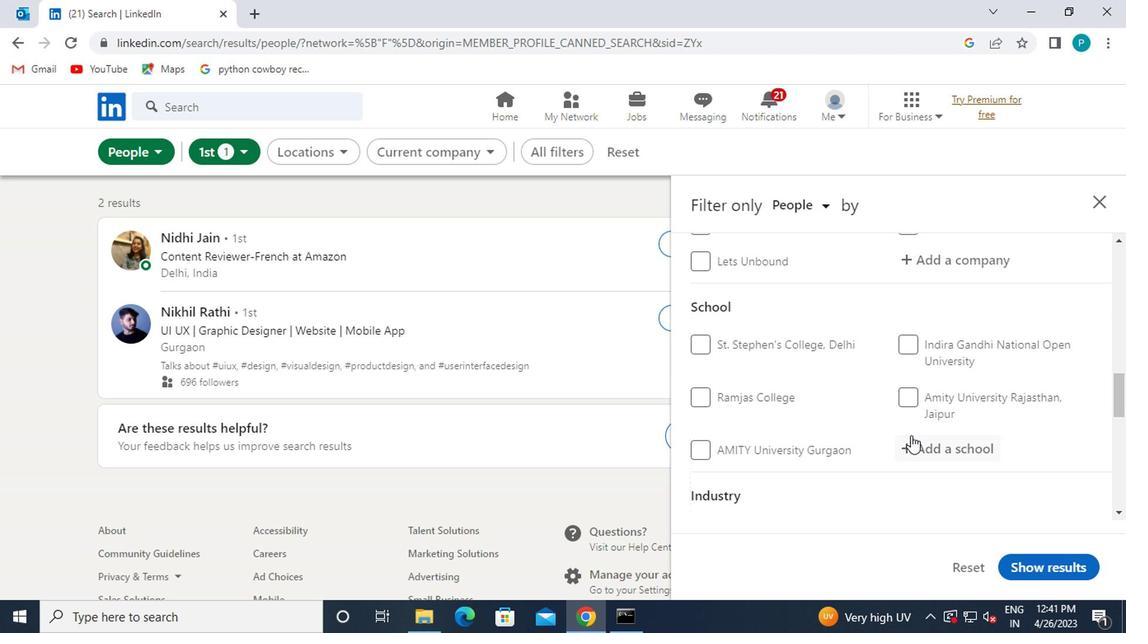 
Action: Mouse pressed left at (912, 442)
Screenshot: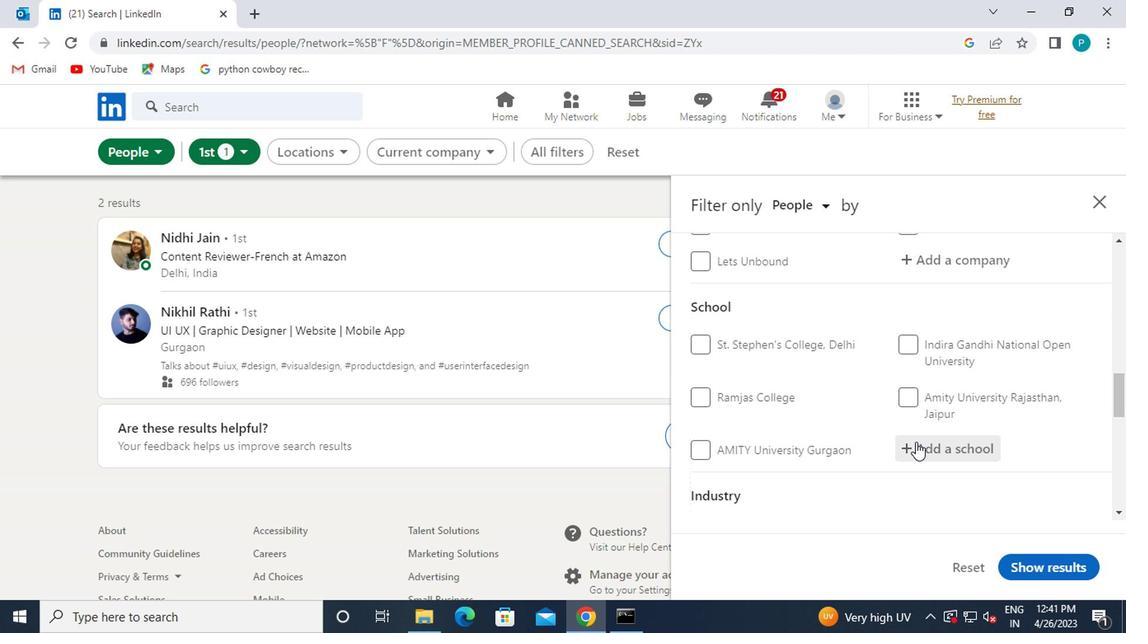 
Action: Mouse moved to (920, 438)
Screenshot: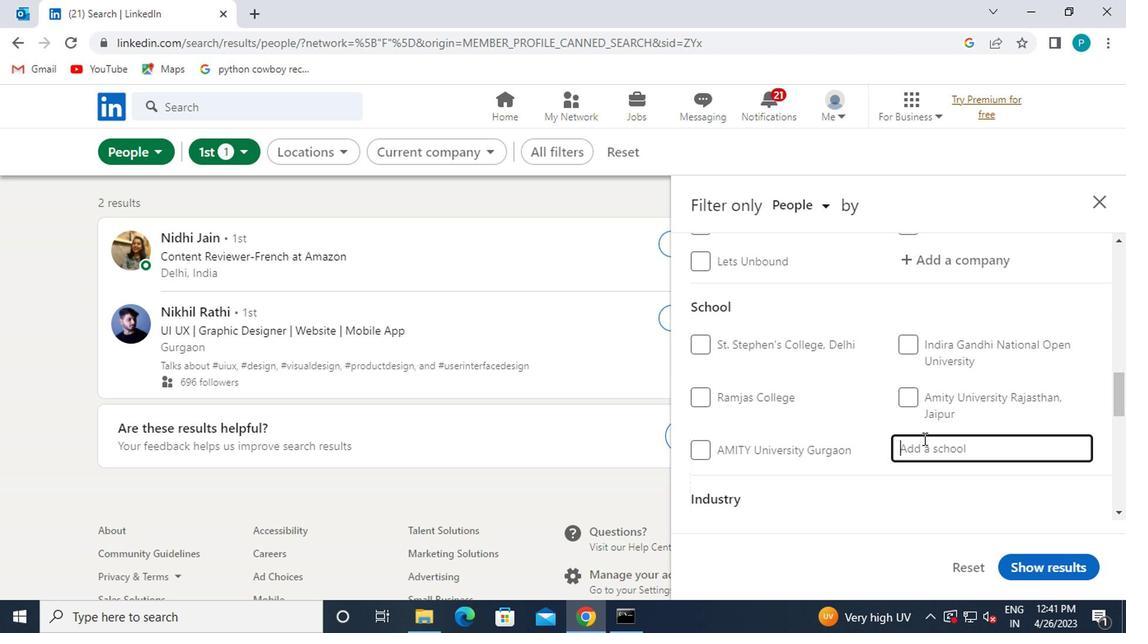 
Action: Key pressed <Key.caps_lock>R<Key.caps_lock>AM
Screenshot: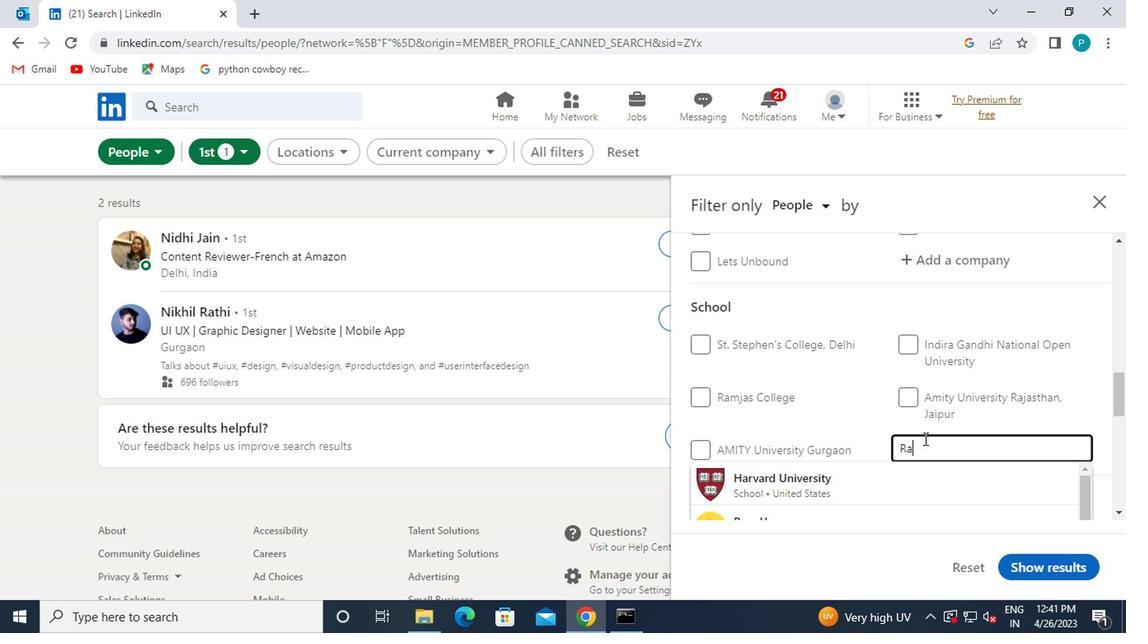 
Action: Mouse moved to (918, 438)
Screenshot: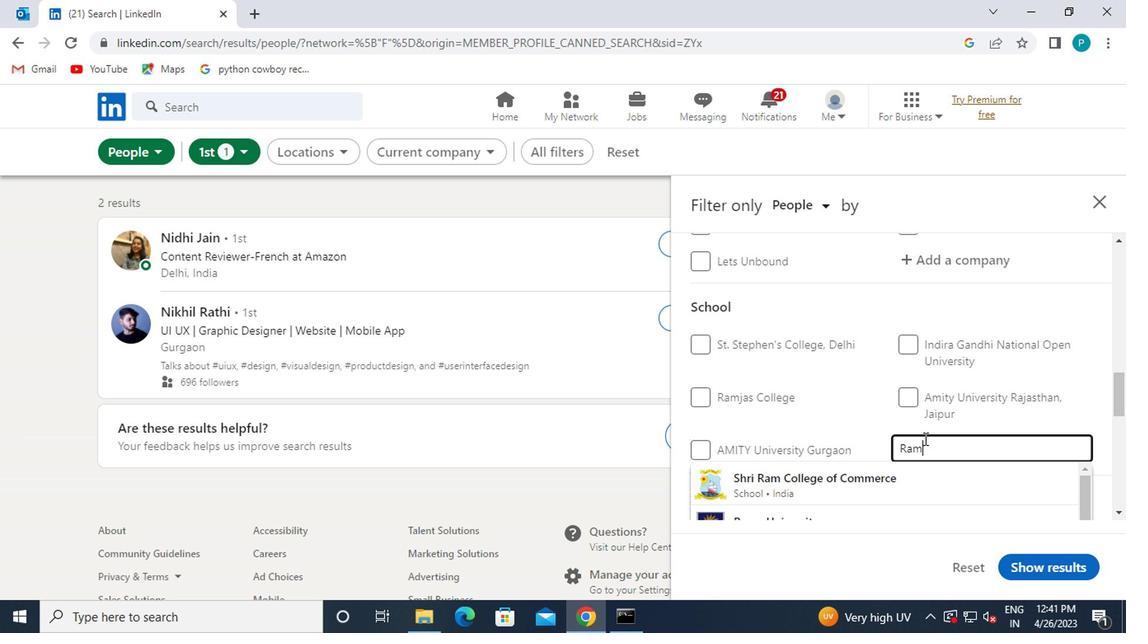 
Action: Mouse scrolled (918, 438) with delta (0, 0)
Screenshot: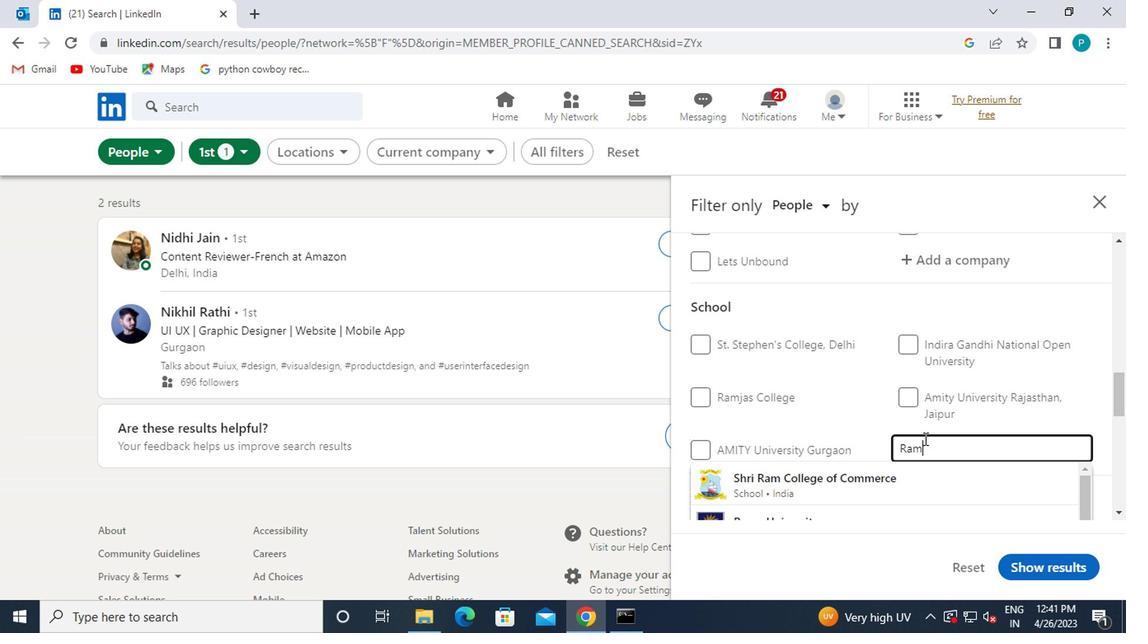 
Action: Mouse moved to (923, 391)
Screenshot: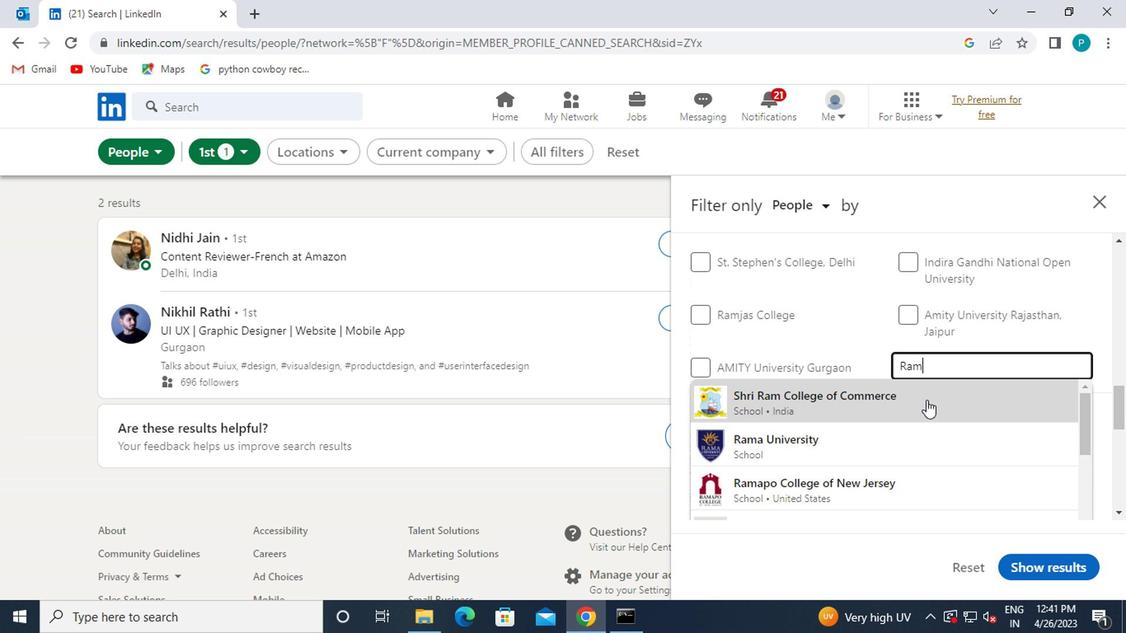 
Action: Key pressed <Key.space>LAL
Screenshot: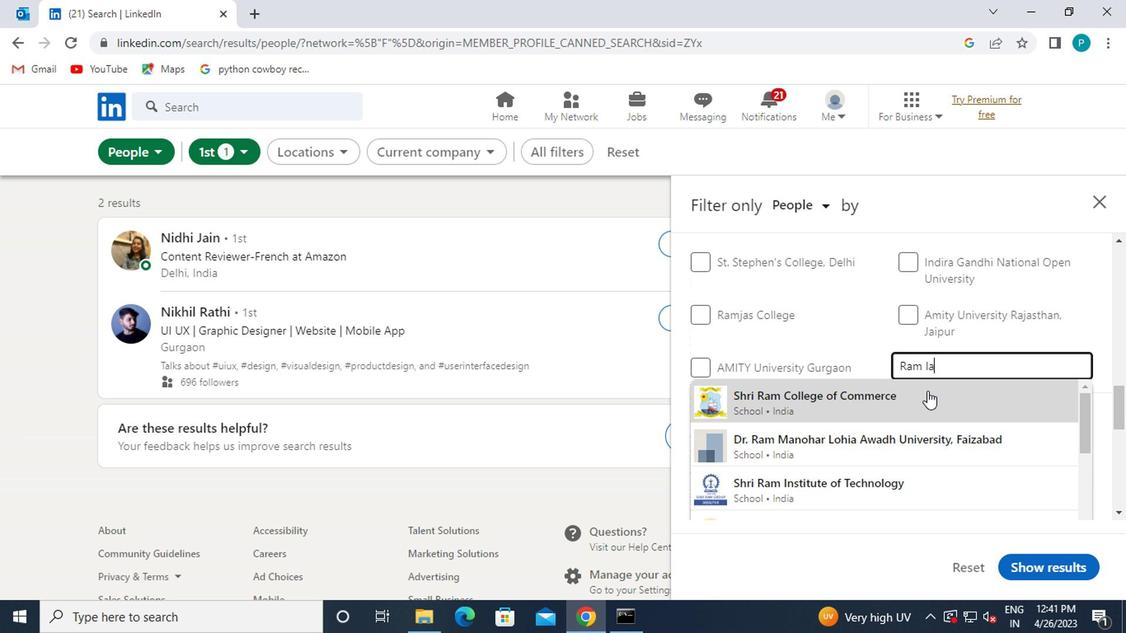 
Action: Mouse moved to (923, 390)
Screenshot: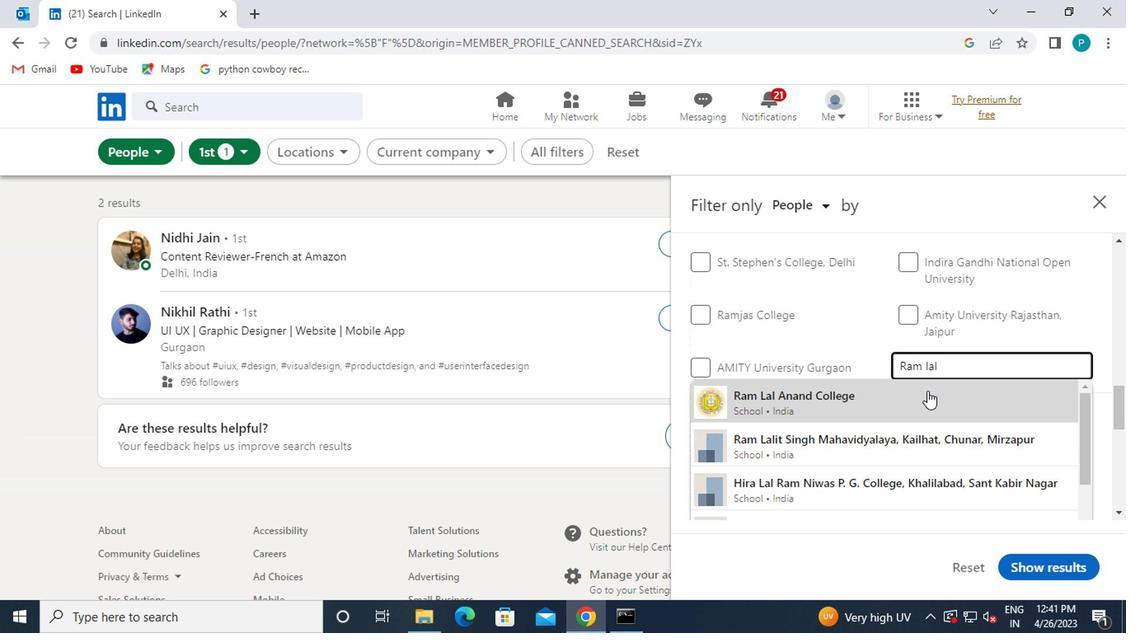 
Action: Mouse pressed left at (923, 390)
Screenshot: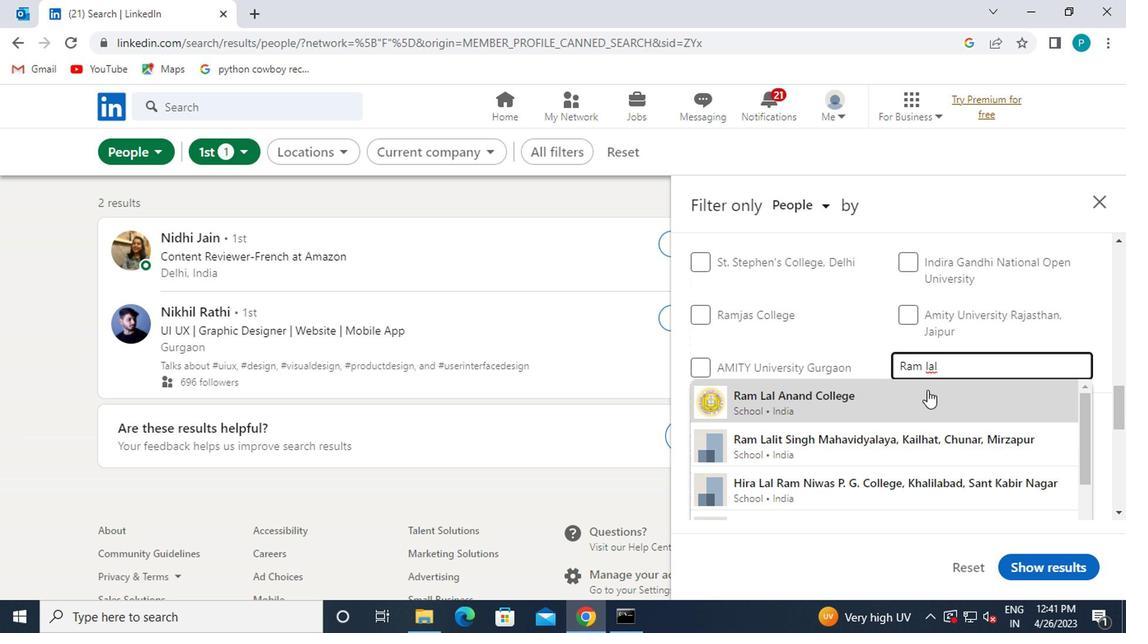 
Action: Mouse moved to (881, 374)
Screenshot: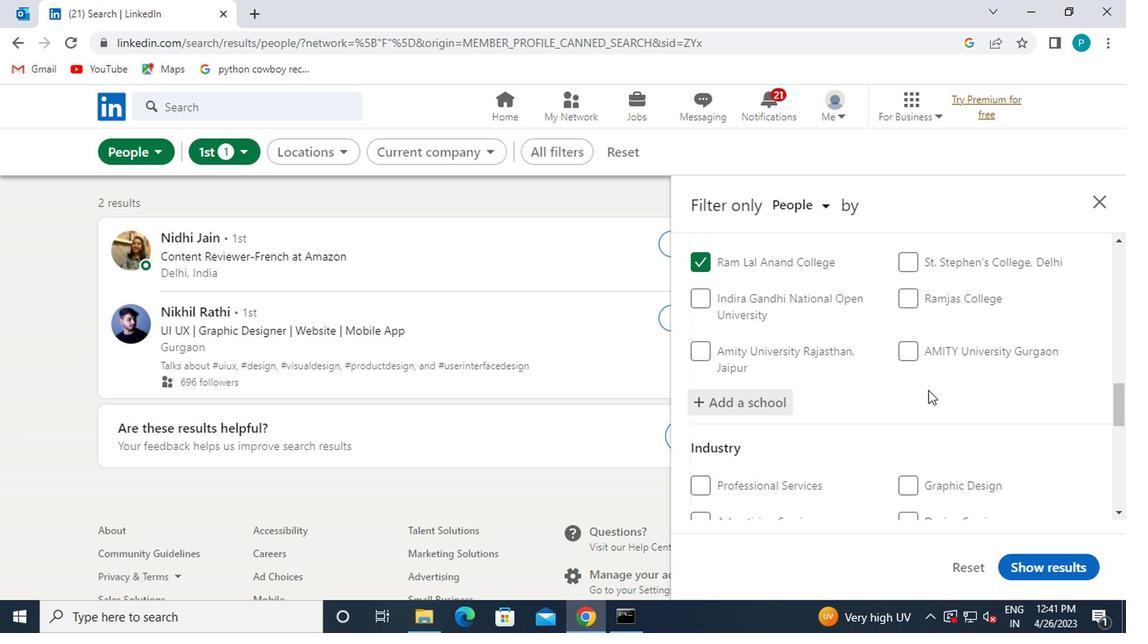 
Action: Mouse scrolled (881, 373) with delta (0, -1)
Screenshot: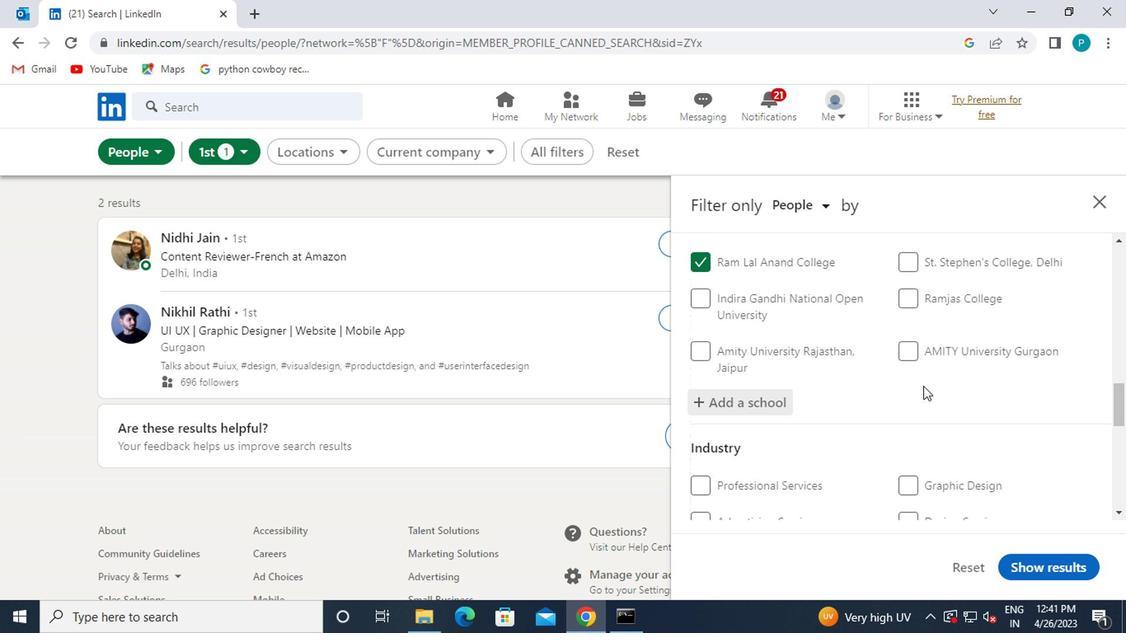 
Action: Mouse scrolled (881, 373) with delta (0, -1)
Screenshot: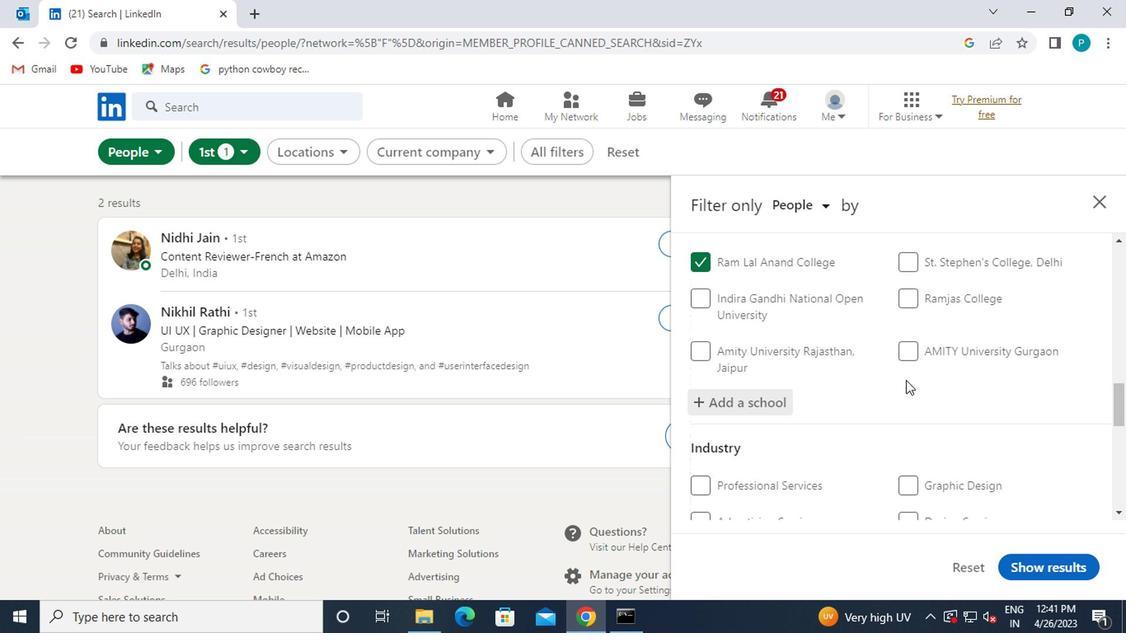 
Action: Mouse scrolled (881, 373) with delta (0, -1)
Screenshot: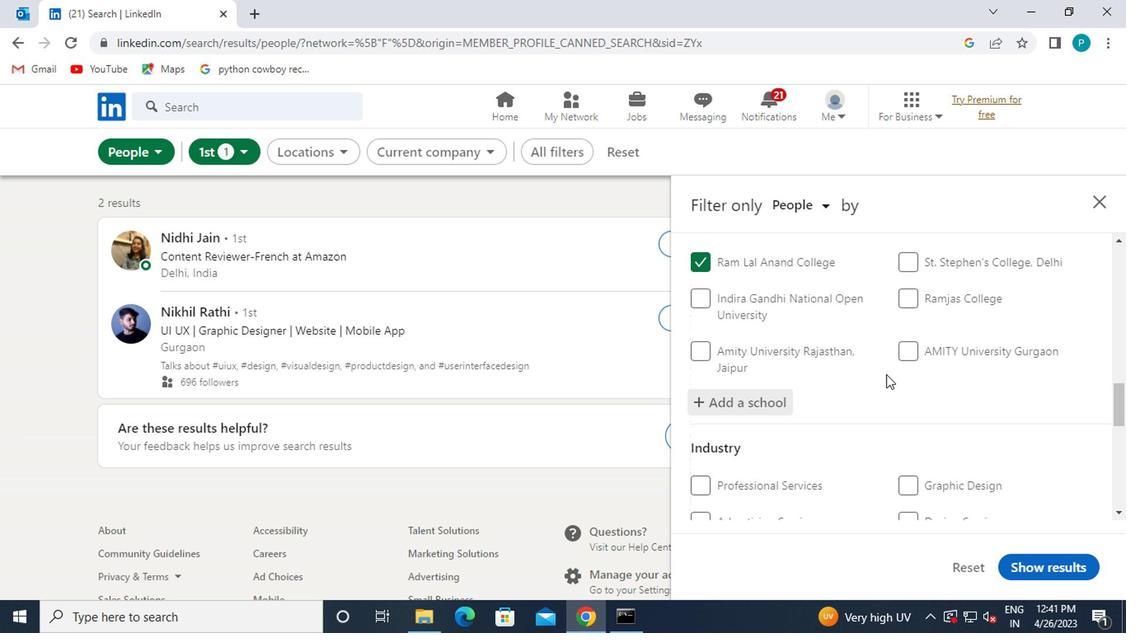 
Action: Mouse moved to (732, 319)
Screenshot: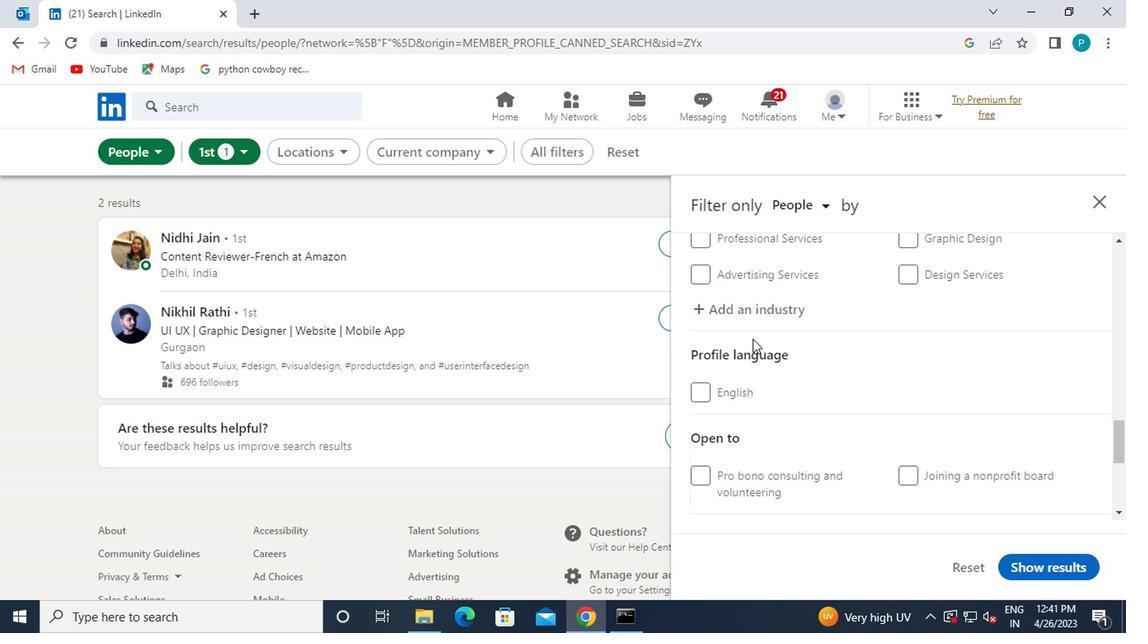 
Action: Mouse pressed left at (732, 319)
Screenshot: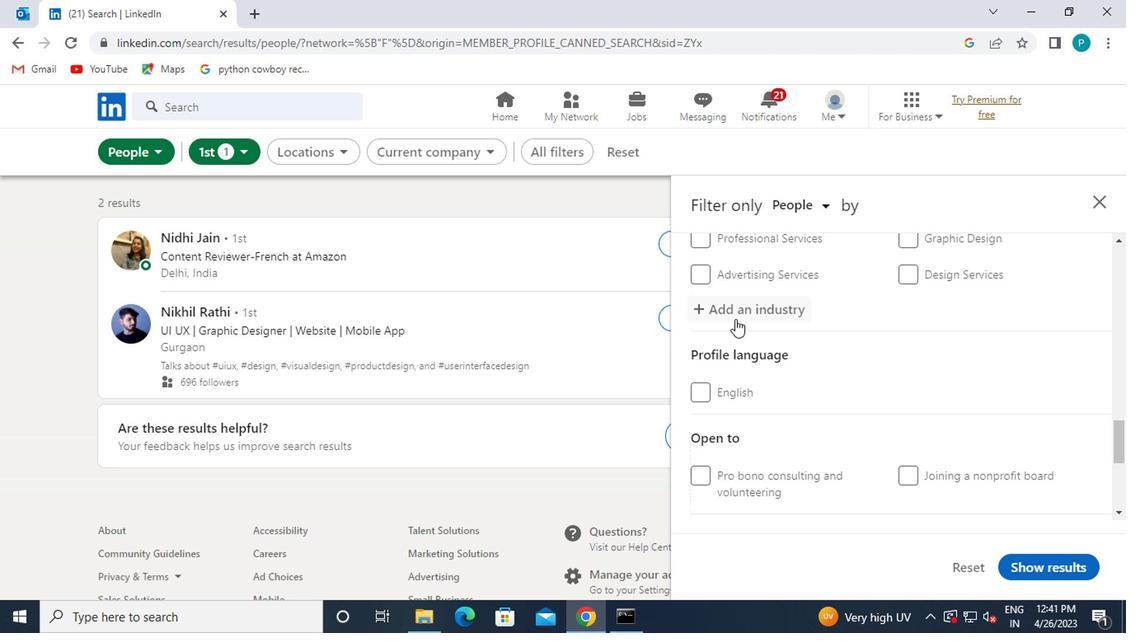 
Action: Mouse moved to (733, 319)
Screenshot: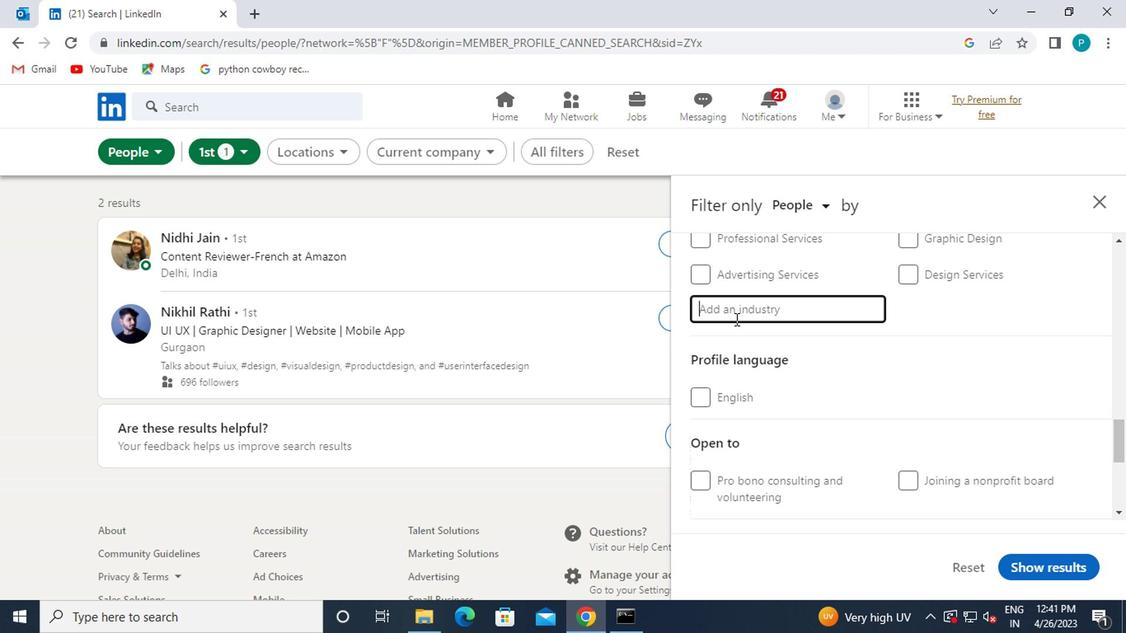 
Action: Key pressed SPE
Screenshot: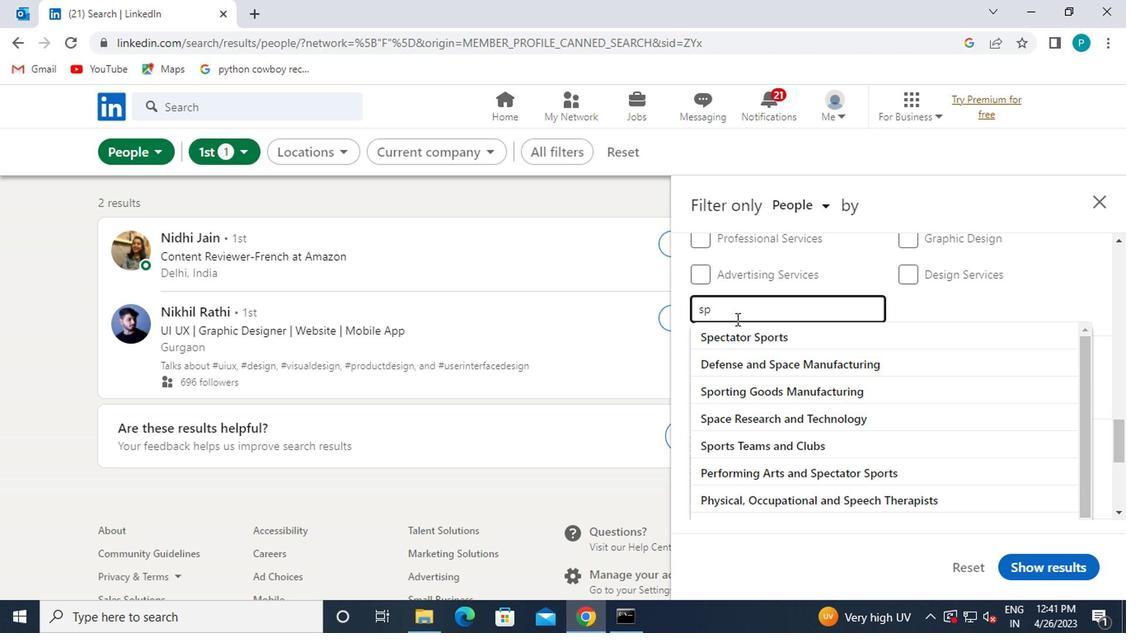 
Action: Mouse moved to (746, 332)
Screenshot: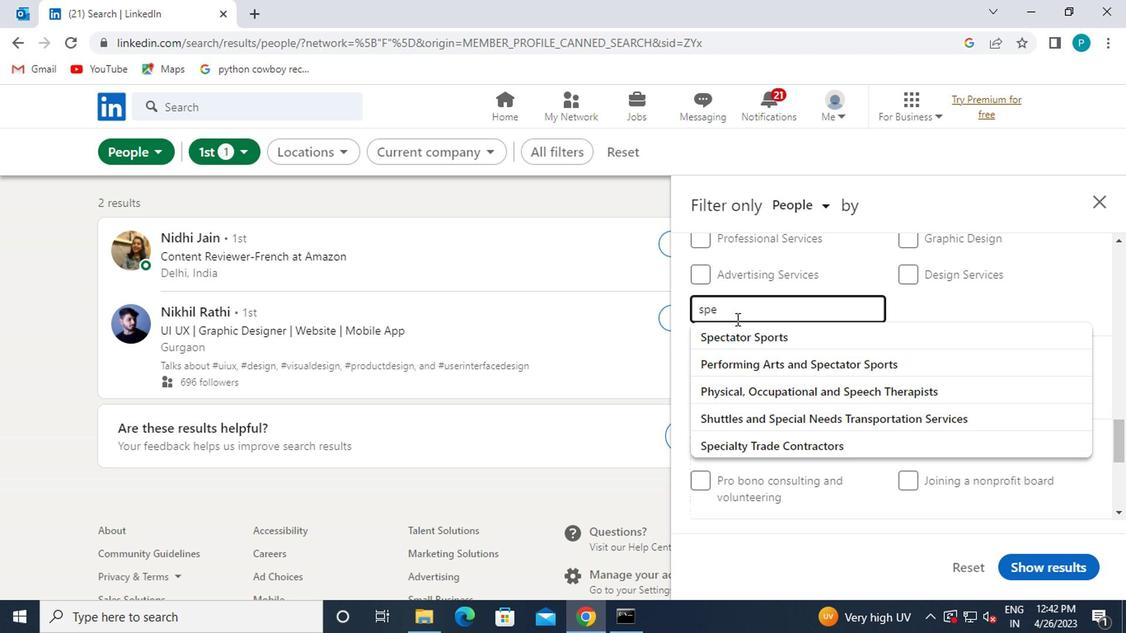 
Action: Mouse pressed left at (746, 332)
Screenshot: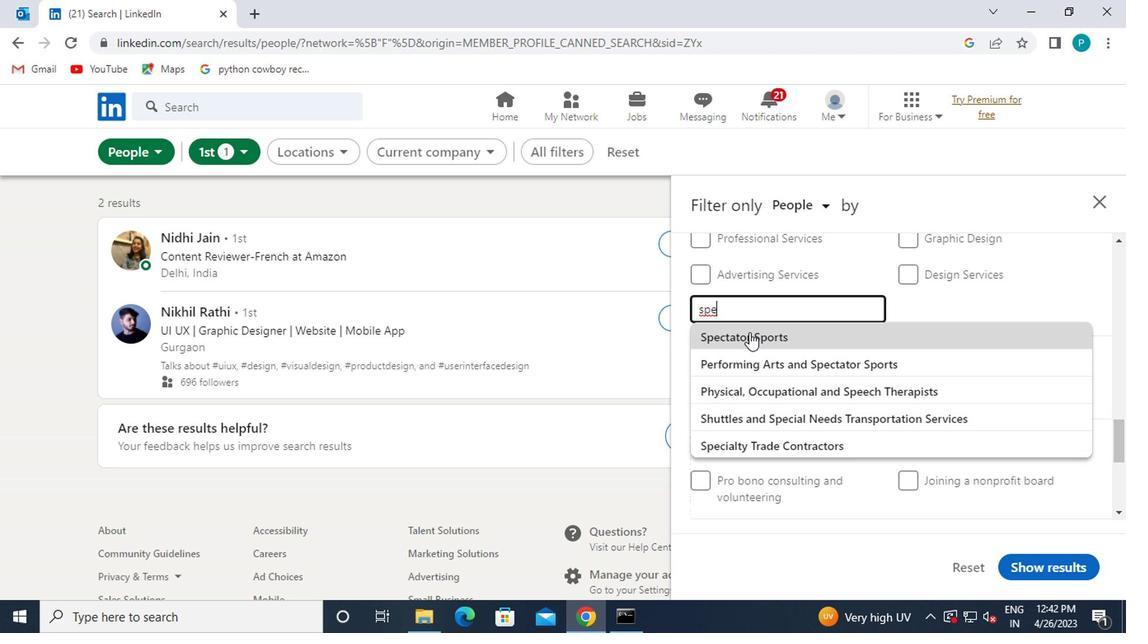 
Action: Mouse scrolled (746, 332) with delta (0, 0)
Screenshot: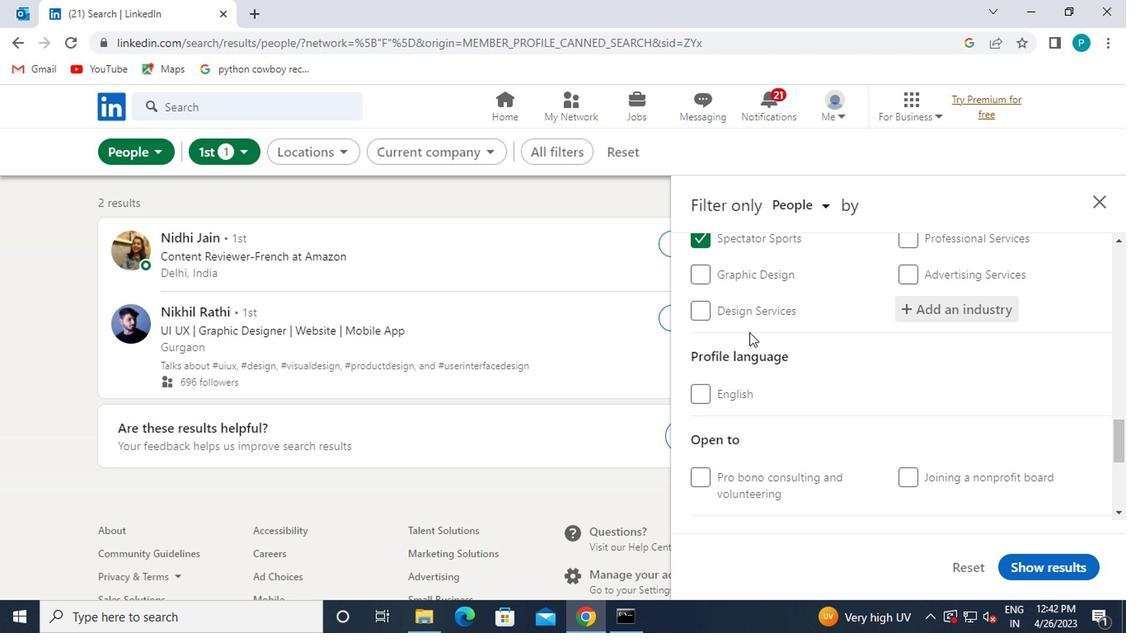 
Action: Mouse scrolled (746, 332) with delta (0, 0)
Screenshot: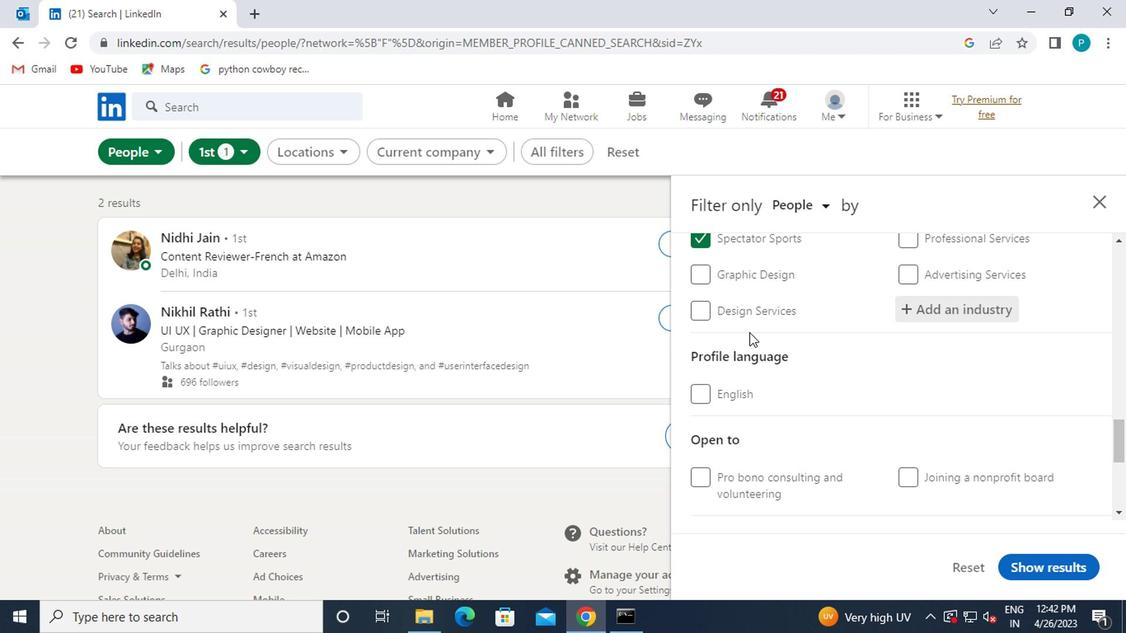 
Action: Mouse moved to (753, 401)
Screenshot: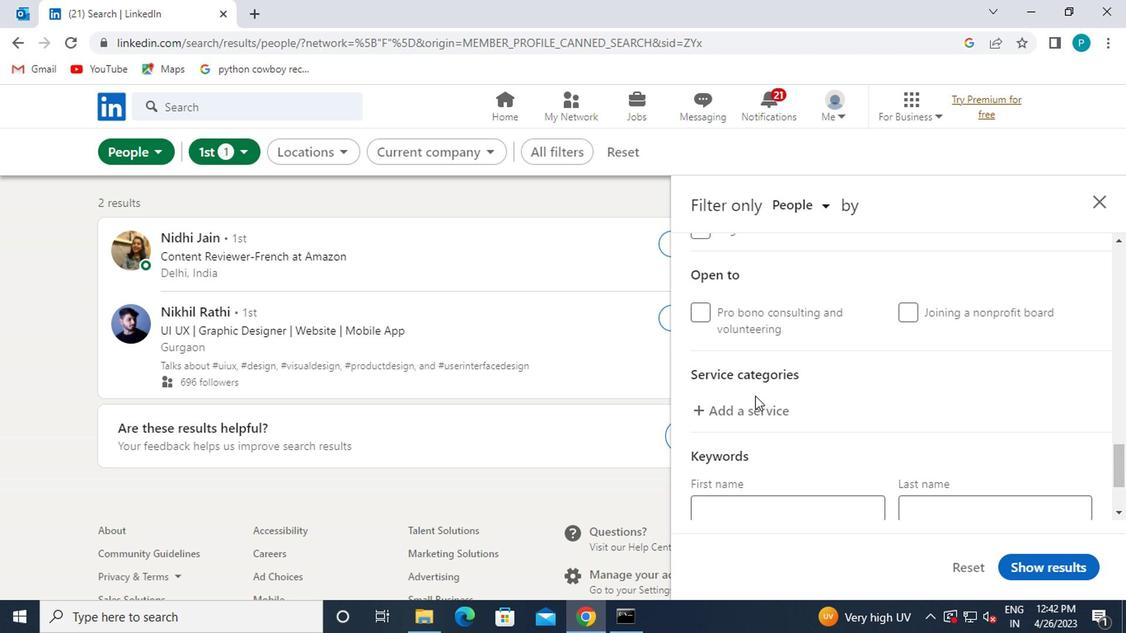 
Action: Mouse pressed left at (753, 401)
Screenshot: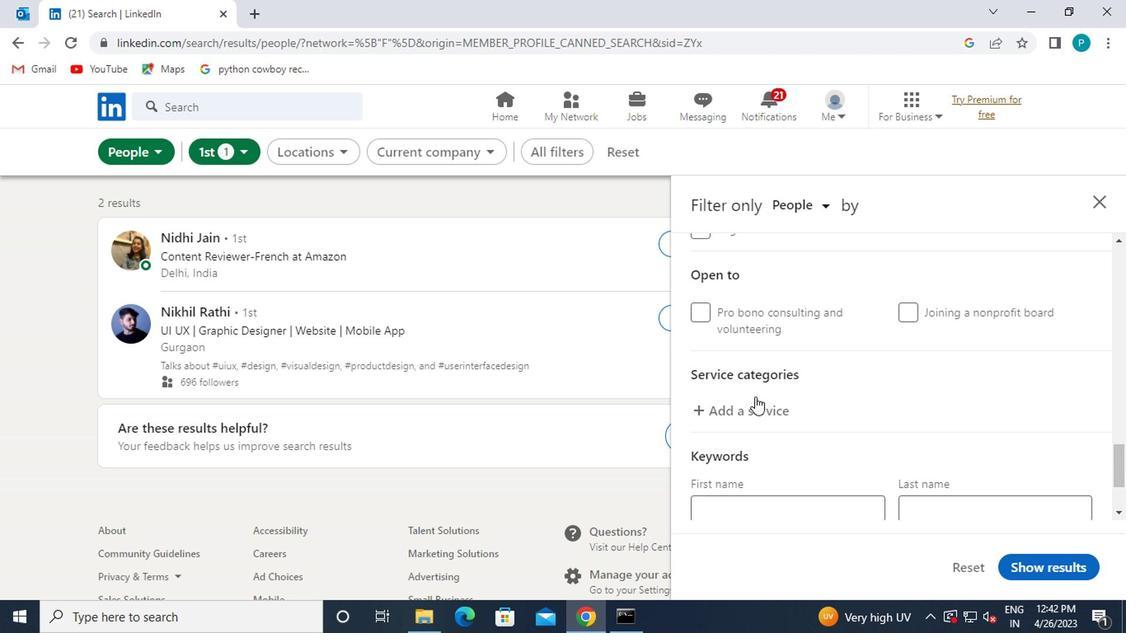 
Action: Key pressed BOOK
Screenshot: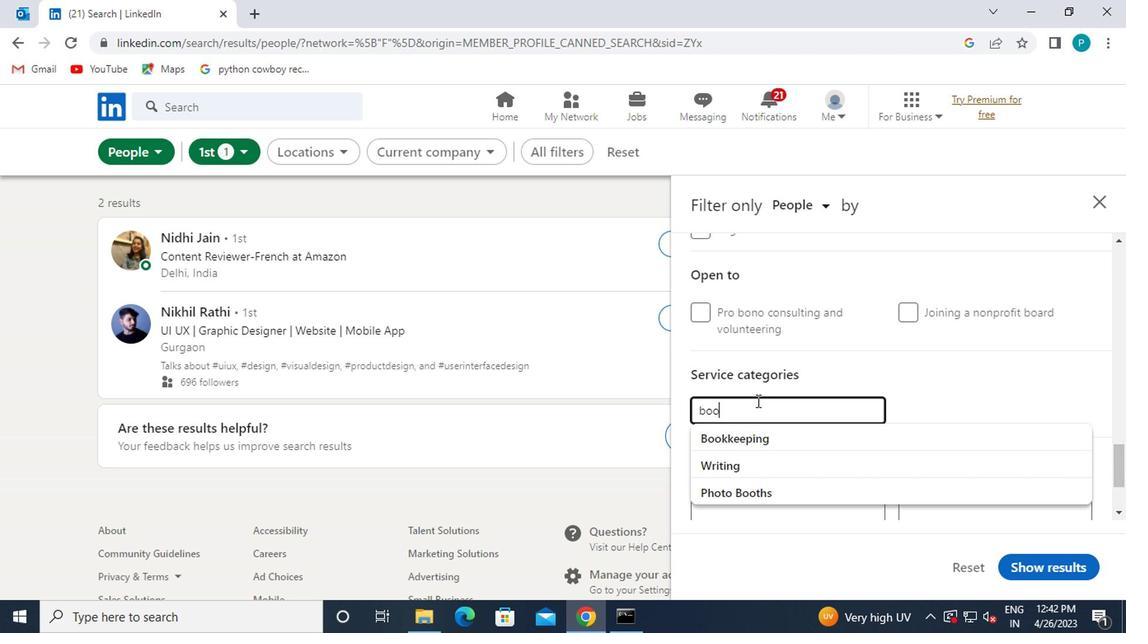 
Action: Mouse moved to (747, 430)
Screenshot: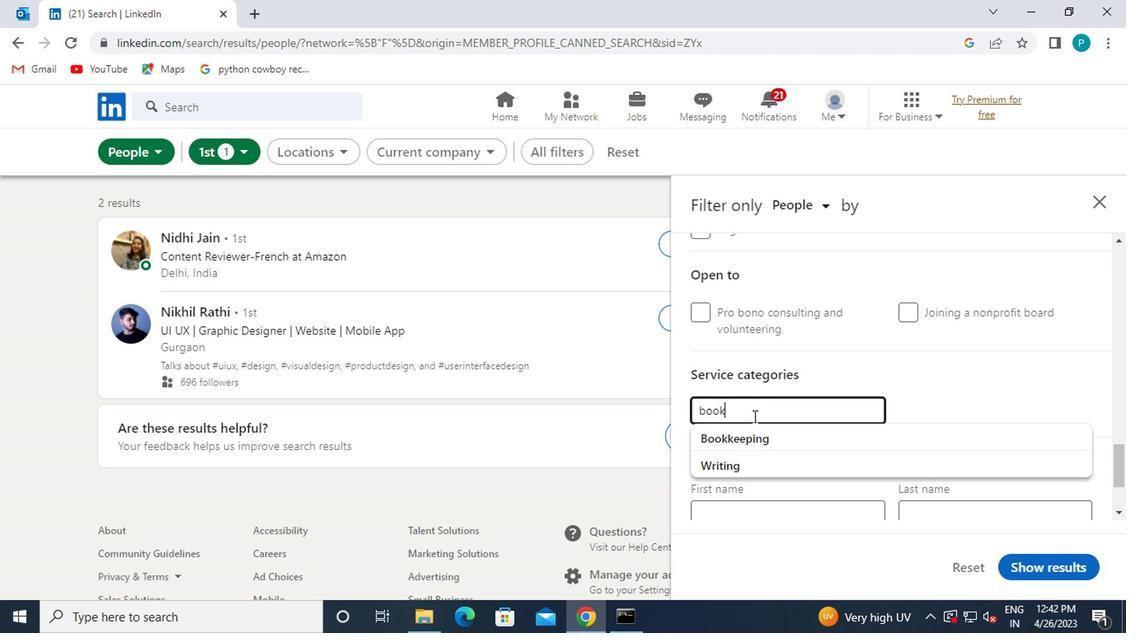 
Action: Mouse pressed left at (747, 430)
Screenshot: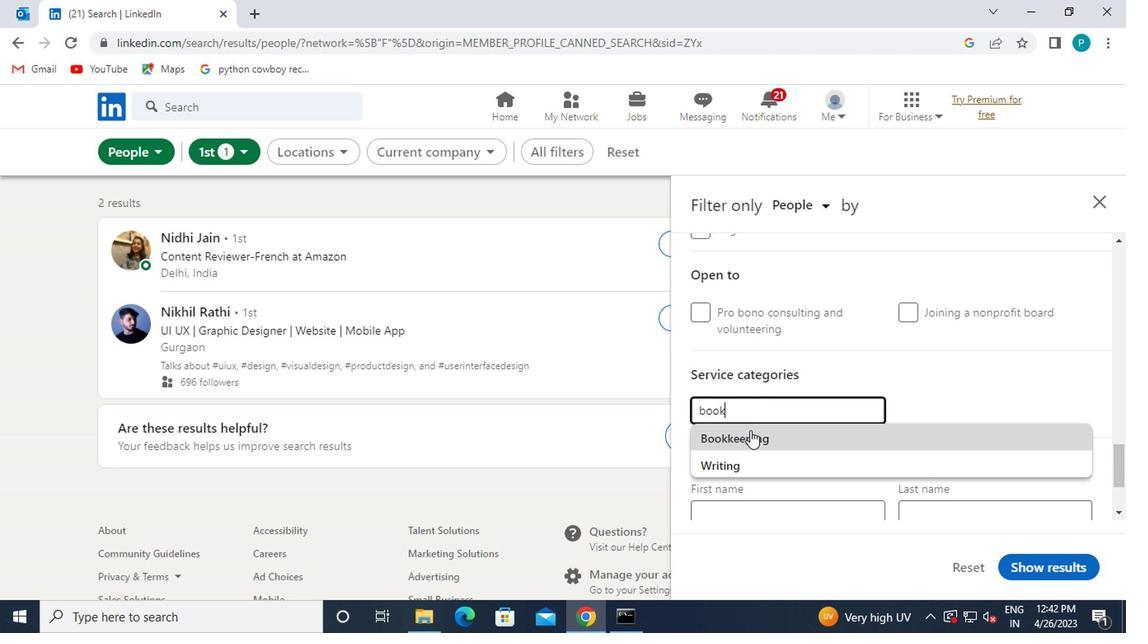 
Action: Mouse scrolled (747, 430) with delta (0, 0)
Screenshot: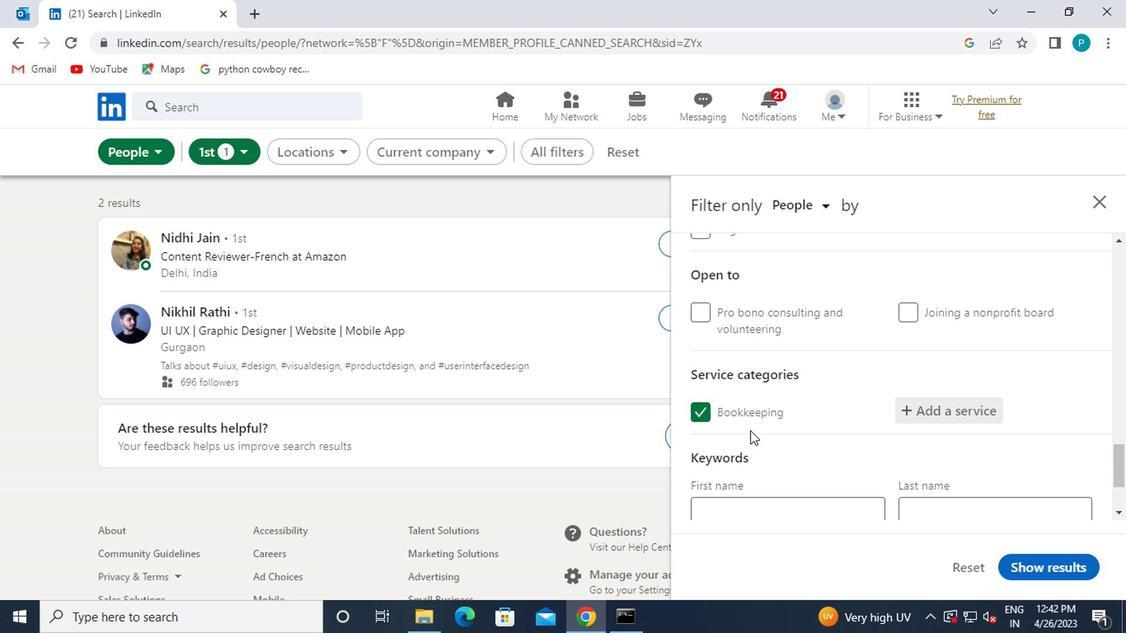 
Action: Mouse scrolled (747, 430) with delta (0, 0)
Screenshot: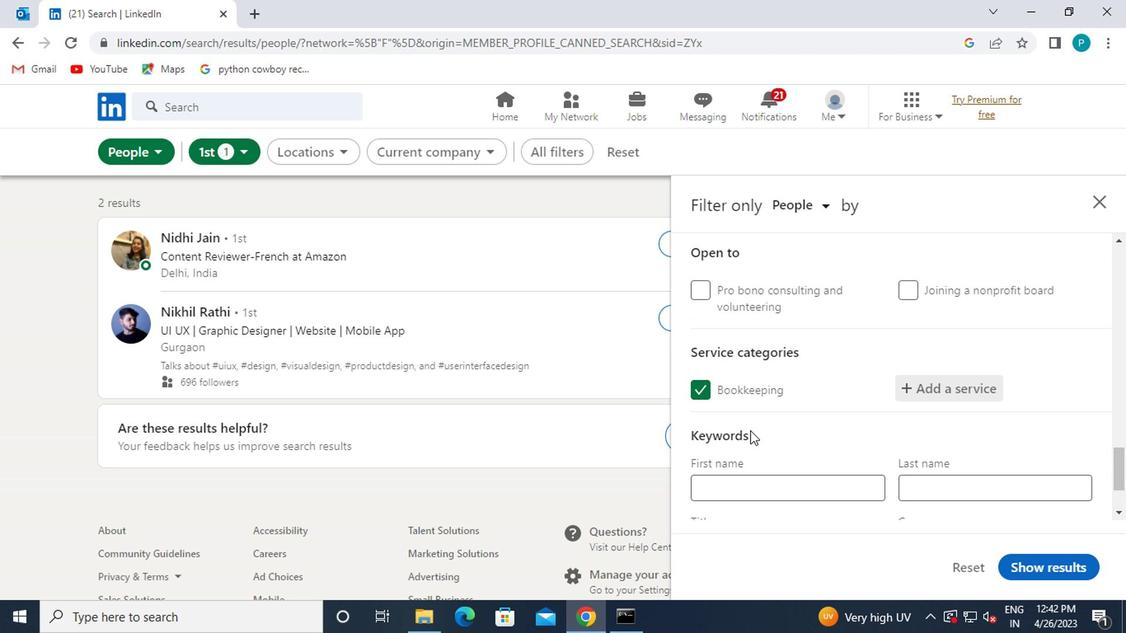 
Action: Mouse moved to (747, 442)
Screenshot: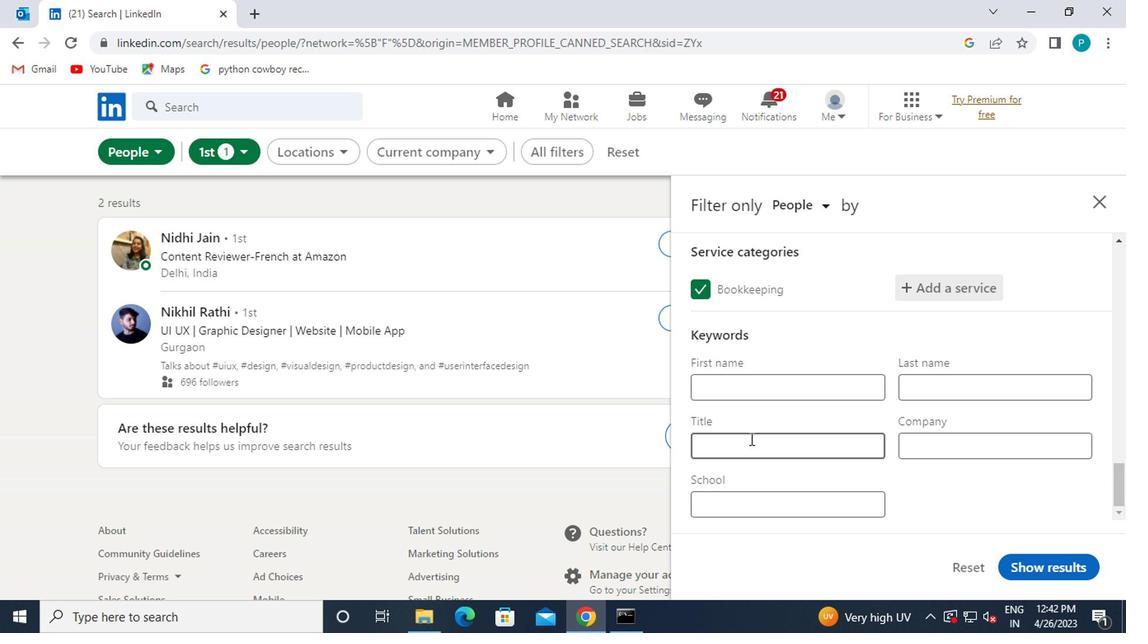 
Action: Mouse pressed left at (747, 442)
Screenshot: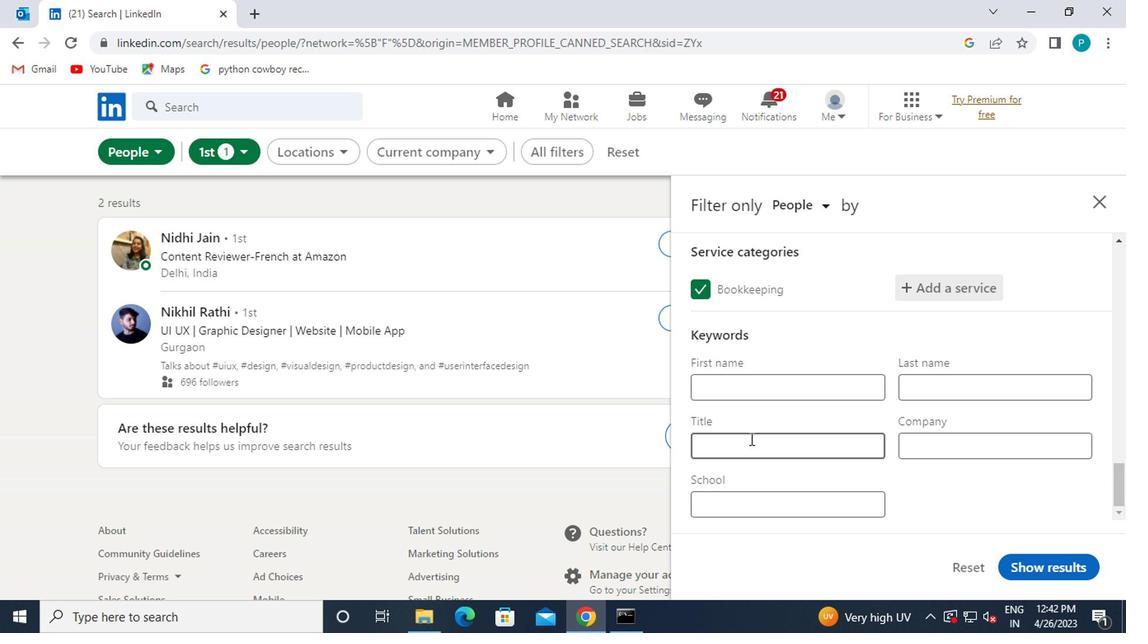 
Action: Mouse moved to (747, 444)
Screenshot: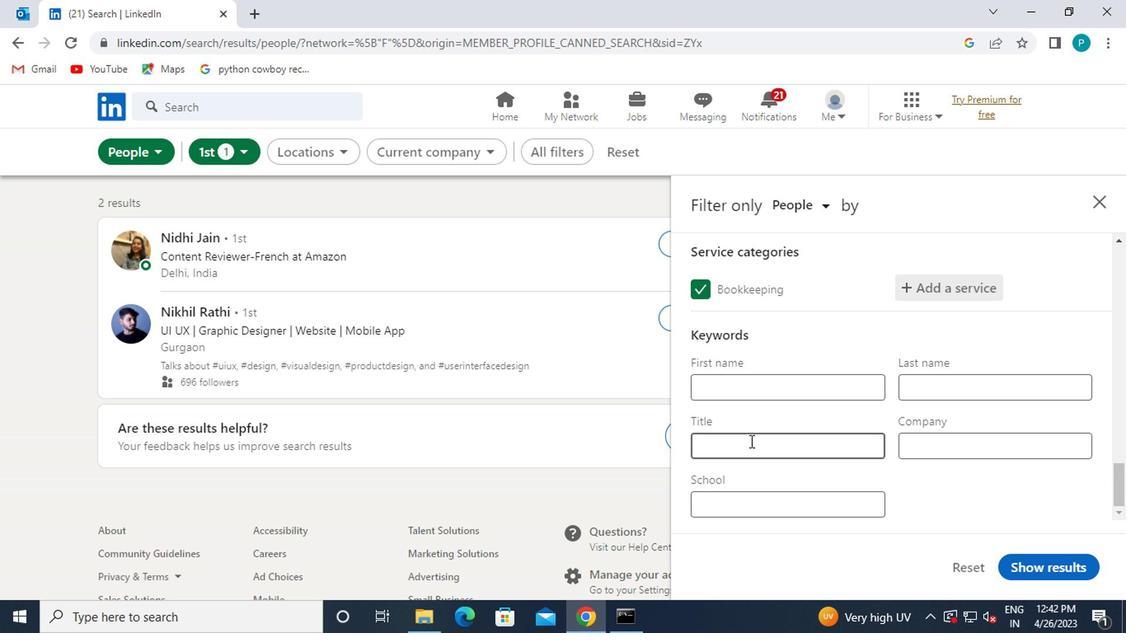 
Action: Key pressed <Key.caps_lock>A<Key.caps_lock>DMINISTRATIN<Key.backspace>VE<Key.space><Key.caps_lock>S<Key.caps_lock>PECIALIST
Screenshot: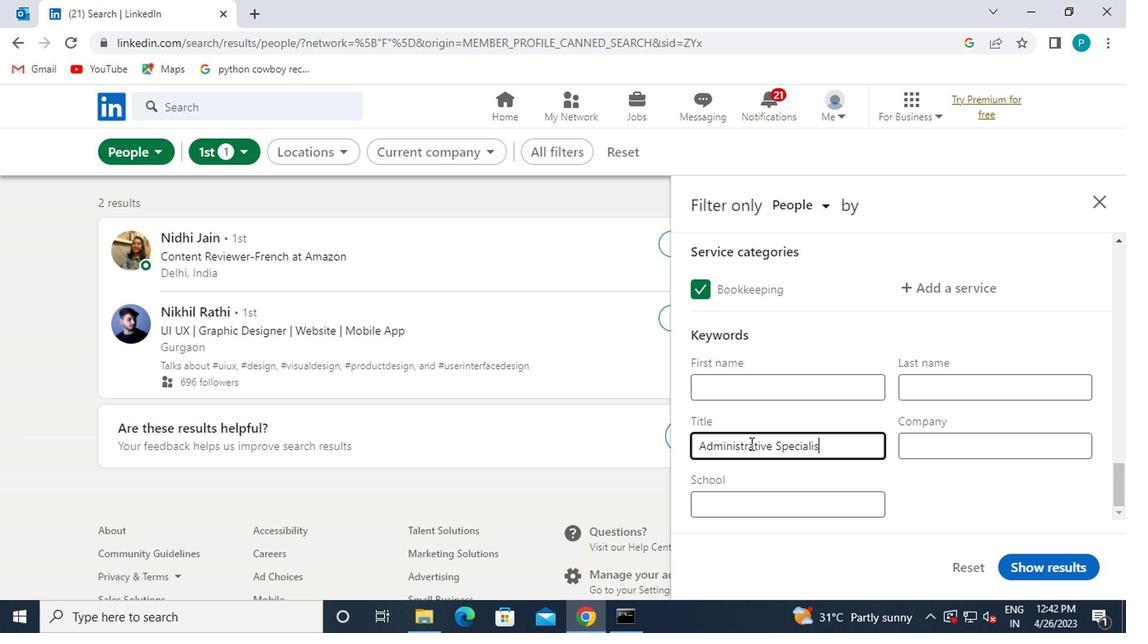 
Action: Mouse moved to (1060, 568)
Screenshot: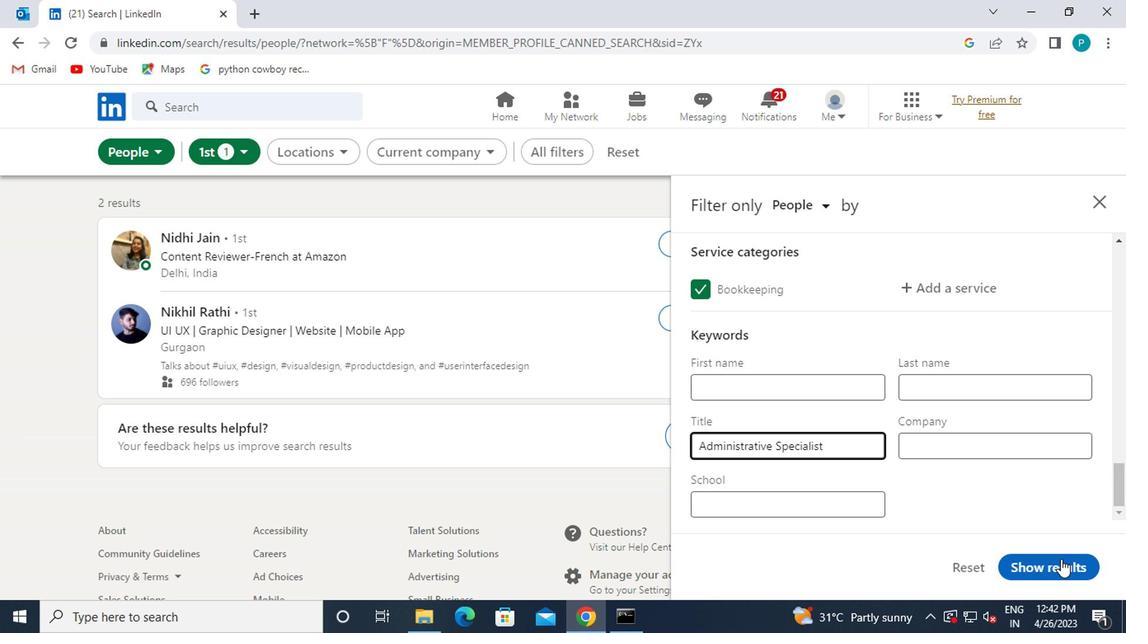 
Action: Mouse pressed left at (1060, 568)
Screenshot: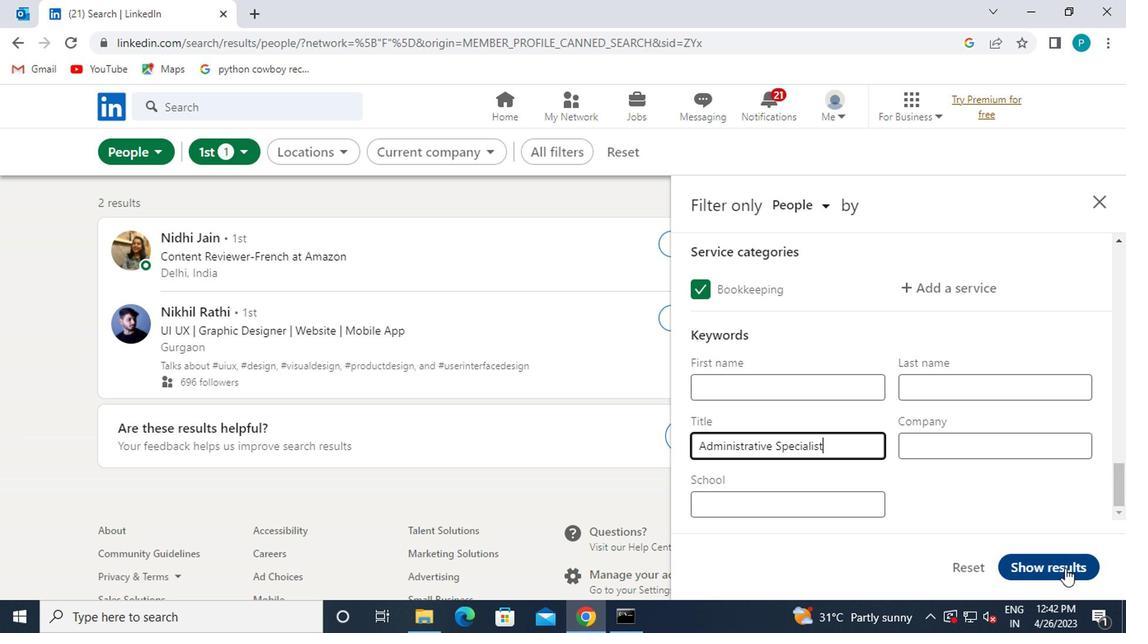 
